 Task: Set Duration of Sprint called Sprint0000000167 in Scrum Project Project0000000056 to 2 weeks in Jira. Set Duration of Sprint called Sprint0000000168 in Scrum Project Project0000000056 to 3 weeks in Jira. Create ChildIssue0000000541 as Child Issue of Issue Issue0000000271 in Backlog  in Scrum Project Project0000000055 in Jira. Create ChildIssue0000000542 as Child Issue of Issue Issue0000000271 in Backlog  in Scrum Project Project0000000055 in Jira. Create ChildIssue0000000543 as Child Issue of Issue Issue0000000272 in Backlog  in Scrum Project Project0000000055 in Jira
Action: Mouse moved to (234, 78)
Screenshot: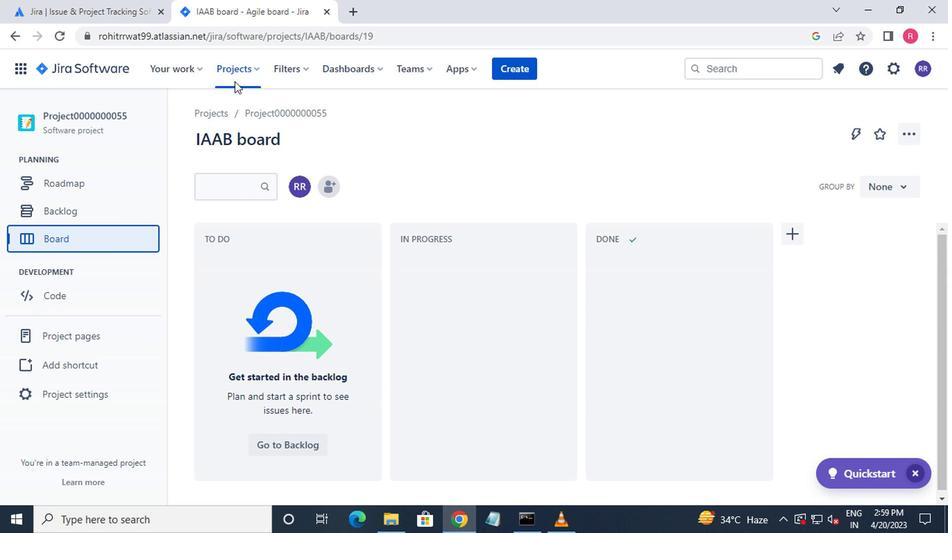 
Action: Mouse pressed left at (234, 78)
Screenshot: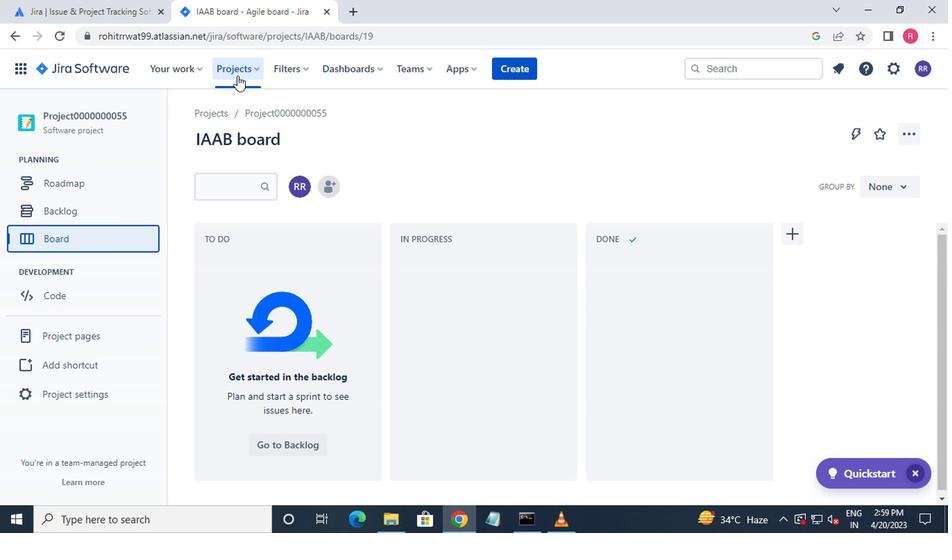 
Action: Mouse moved to (253, 171)
Screenshot: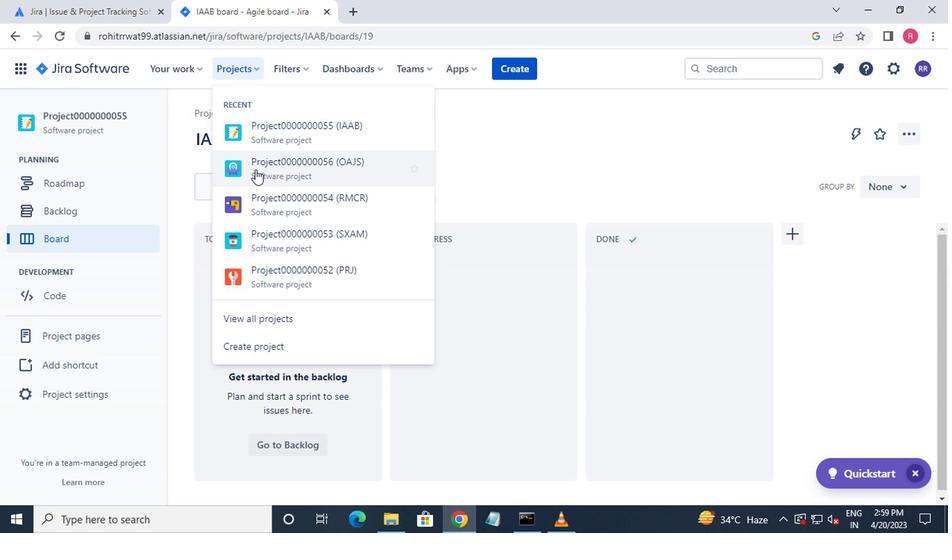 
Action: Mouse pressed left at (253, 171)
Screenshot: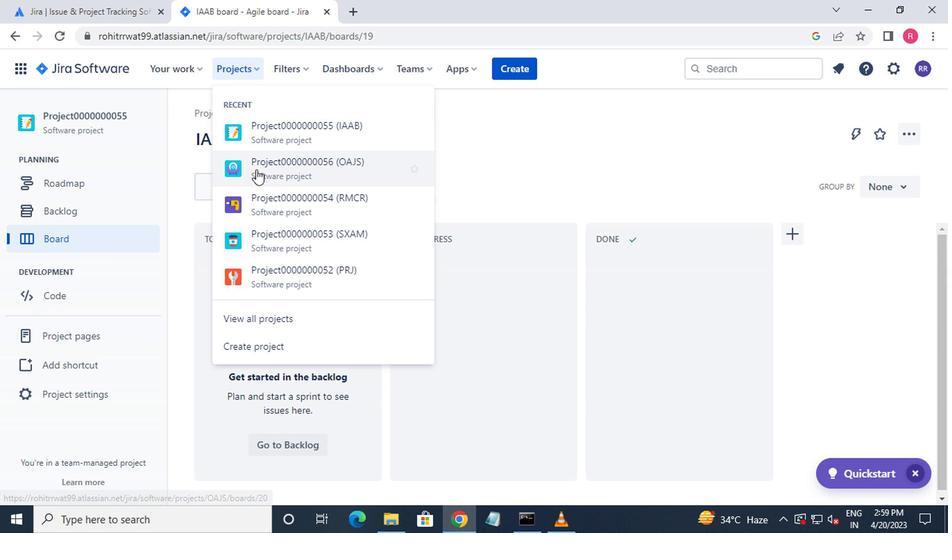 
Action: Mouse moved to (123, 208)
Screenshot: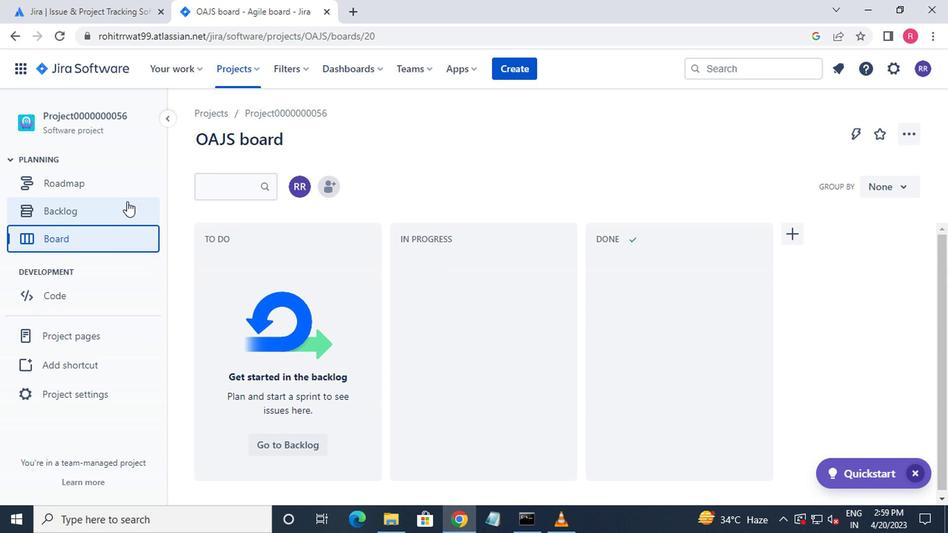 
Action: Mouse pressed left at (123, 208)
Screenshot: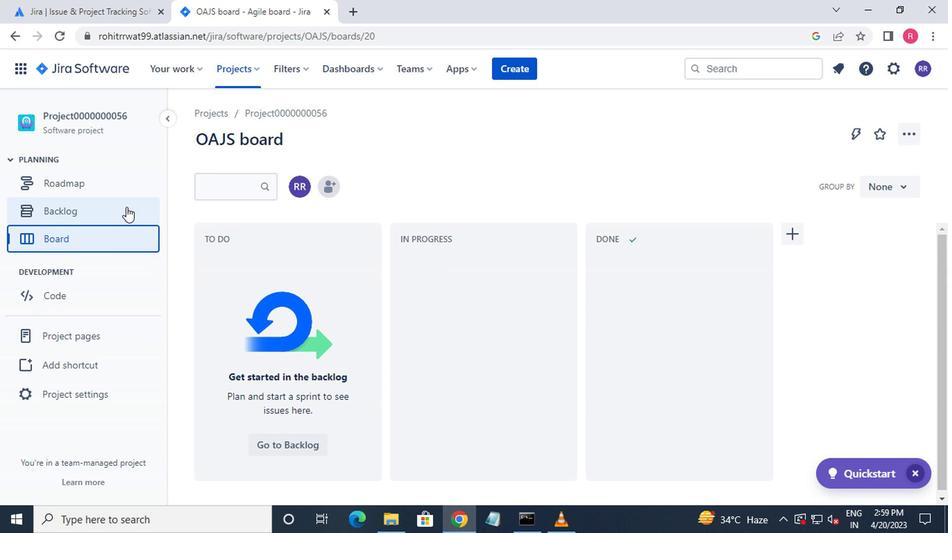 
Action: Mouse moved to (239, 271)
Screenshot: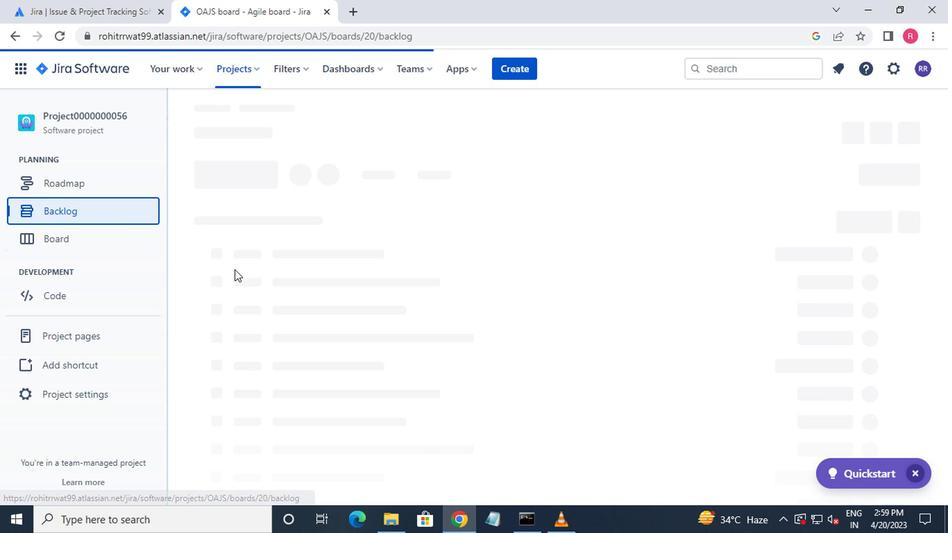 
Action: Mouse scrolled (239, 270) with delta (0, 0)
Screenshot: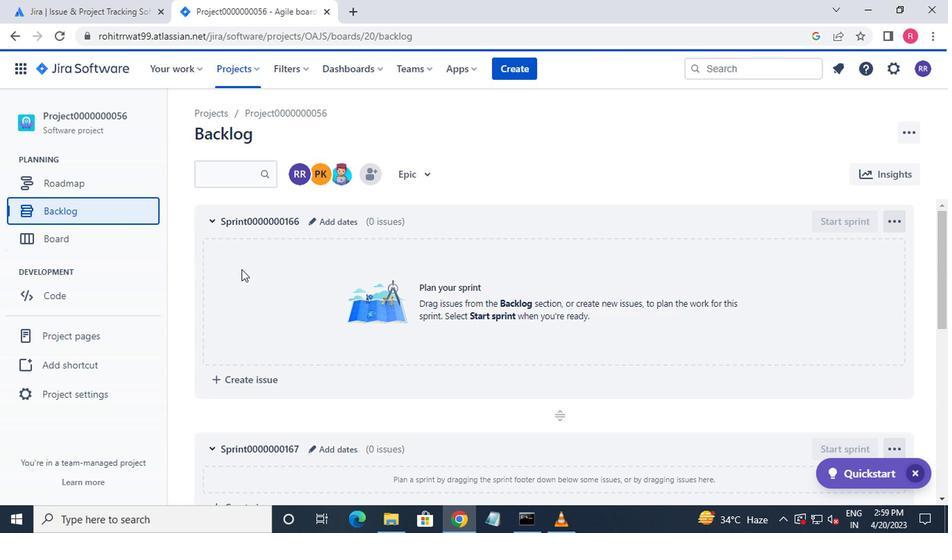 
Action: Mouse moved to (243, 272)
Screenshot: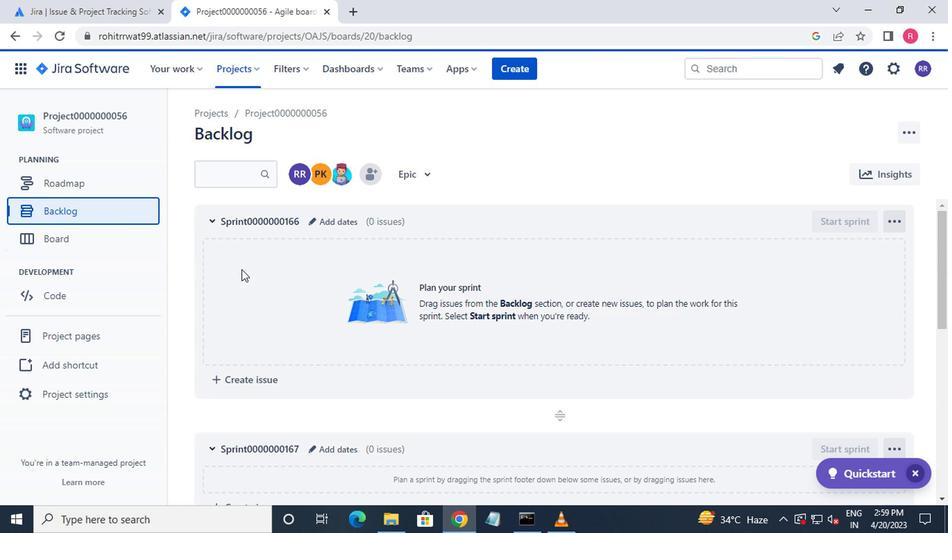 
Action: Mouse scrolled (243, 271) with delta (0, 0)
Screenshot: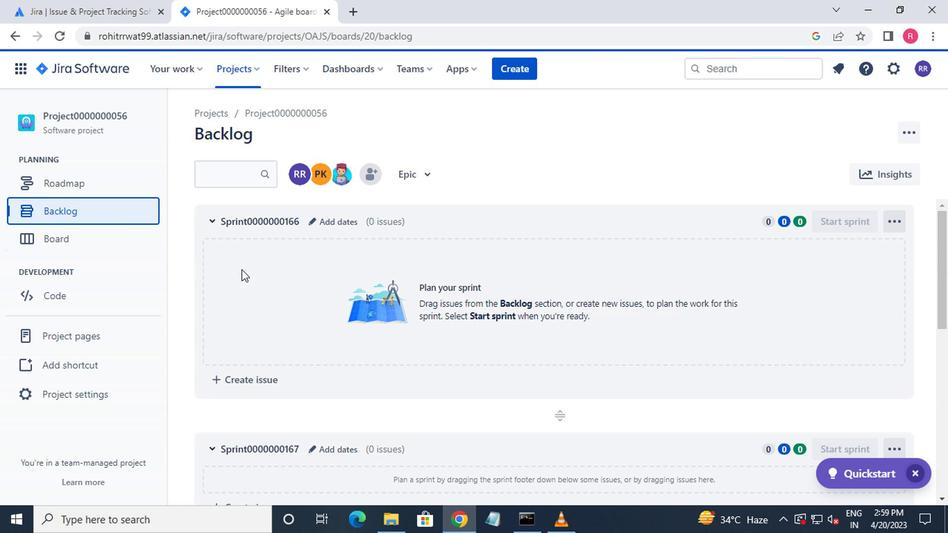 
Action: Mouse moved to (309, 310)
Screenshot: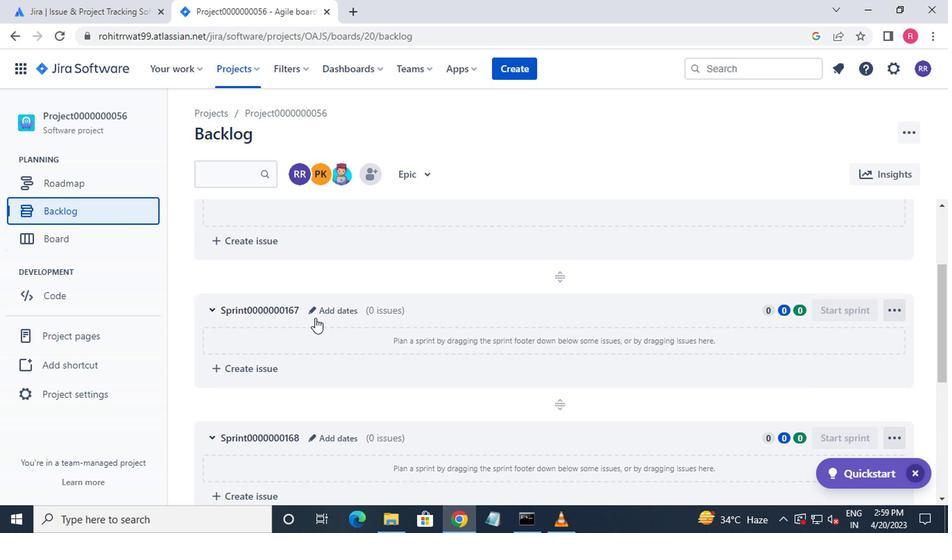 
Action: Mouse pressed left at (309, 310)
Screenshot: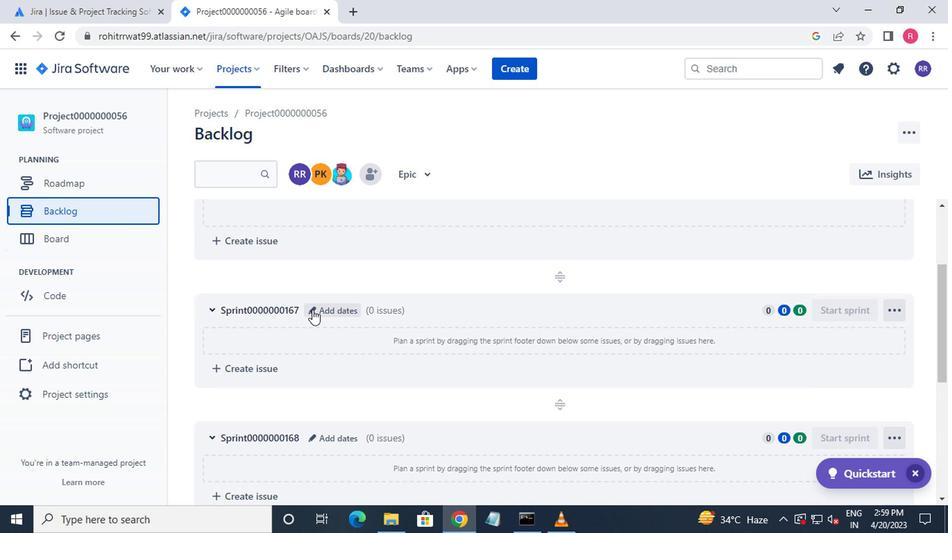 
Action: Mouse moved to (336, 228)
Screenshot: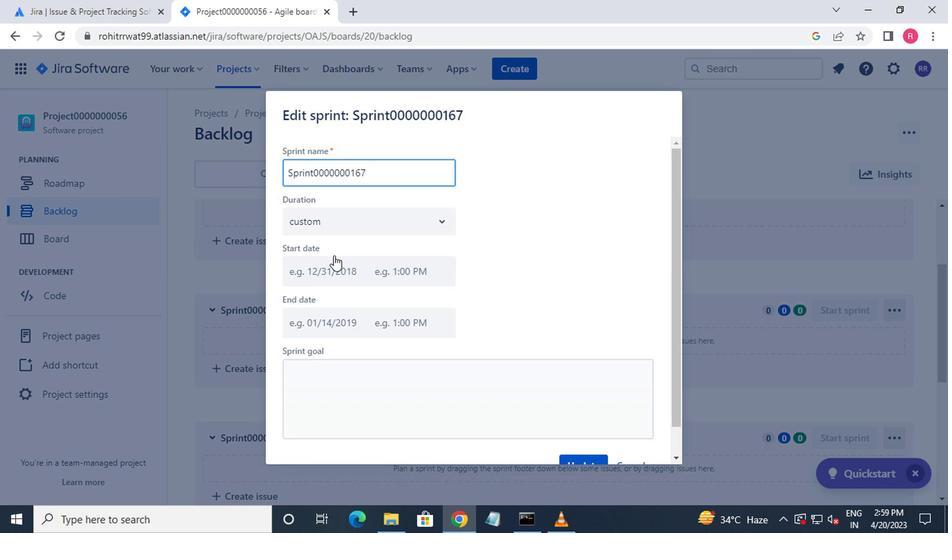 
Action: Mouse pressed left at (336, 228)
Screenshot: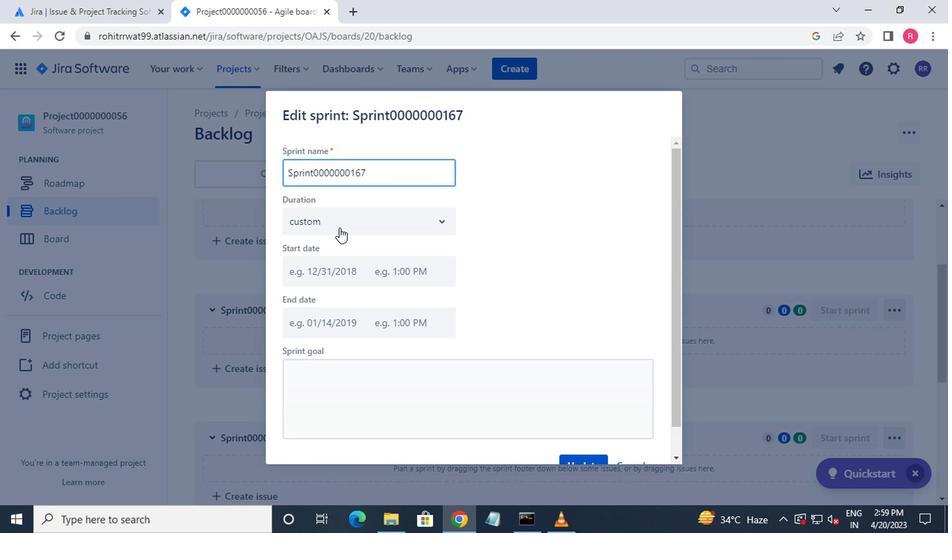 
Action: Mouse moved to (330, 276)
Screenshot: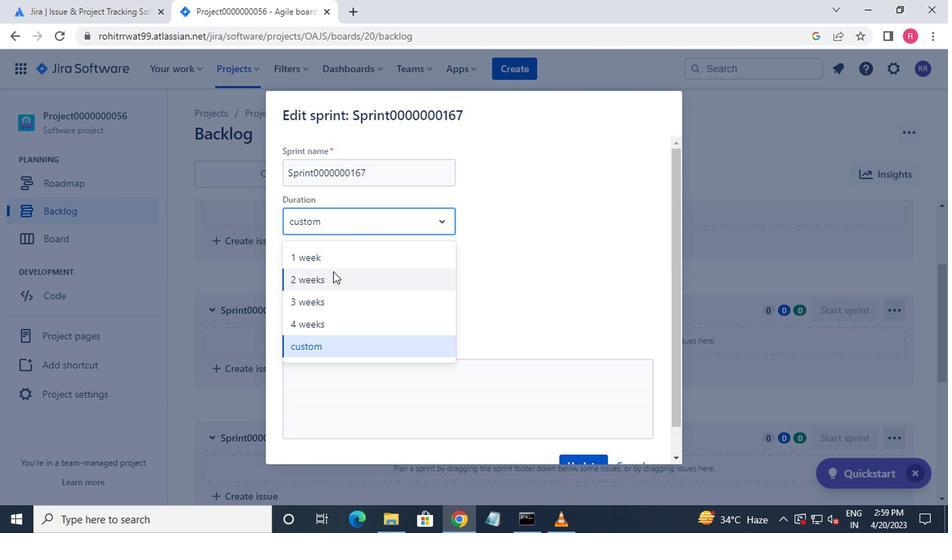 
Action: Mouse pressed left at (330, 276)
Screenshot: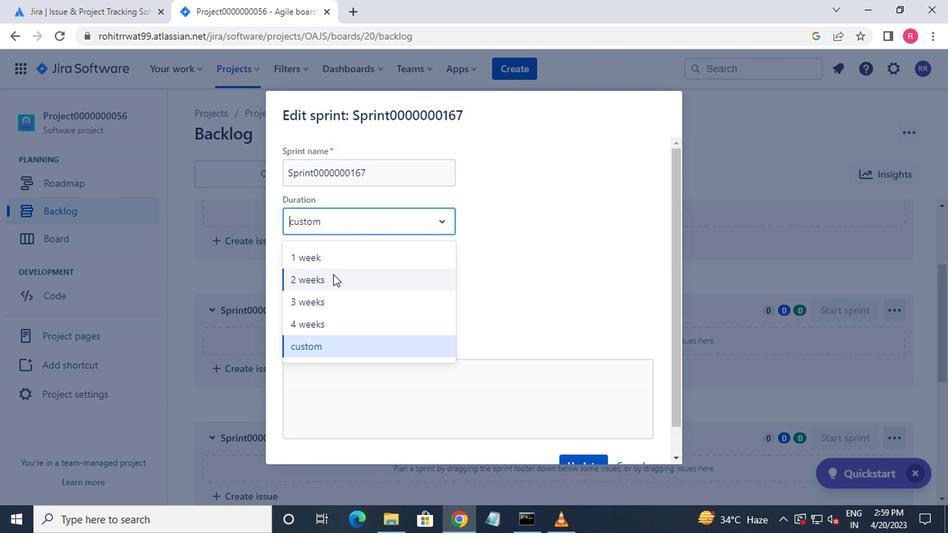 
Action: Mouse moved to (573, 457)
Screenshot: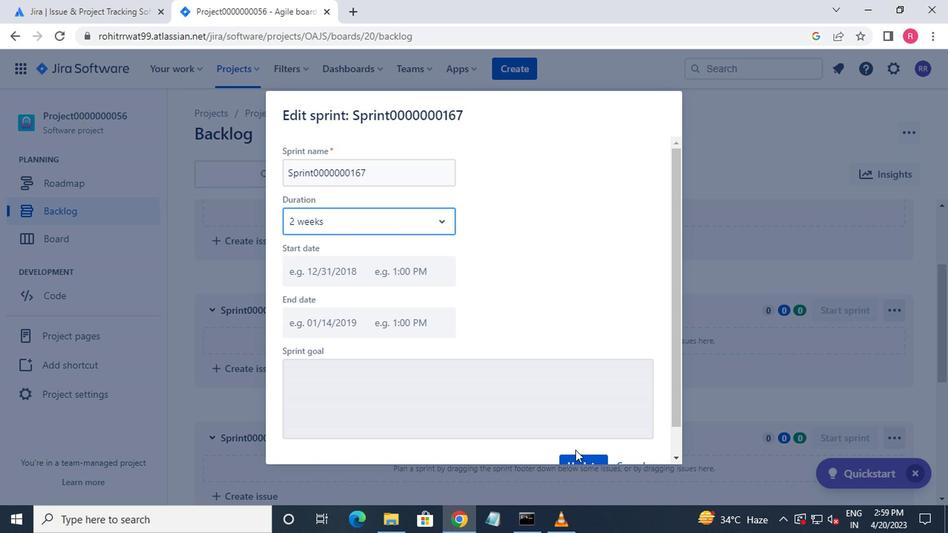 
Action: Mouse pressed left at (573, 457)
Screenshot: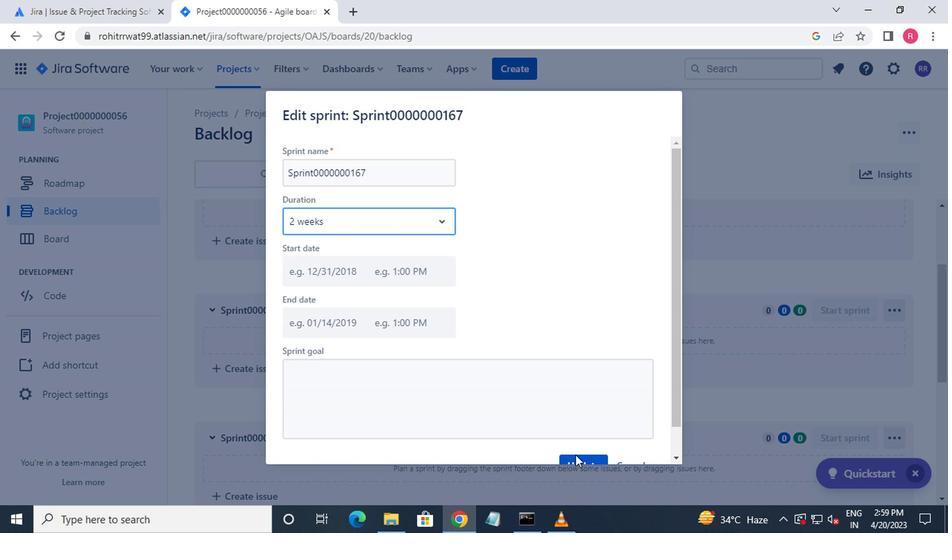 
Action: Mouse moved to (427, 416)
Screenshot: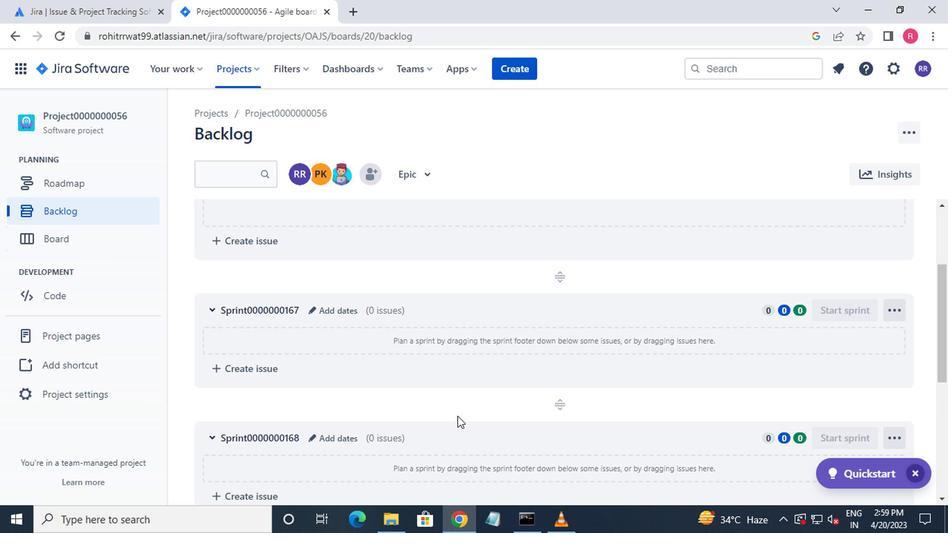 
Action: Mouse scrolled (427, 415) with delta (0, 0)
Screenshot: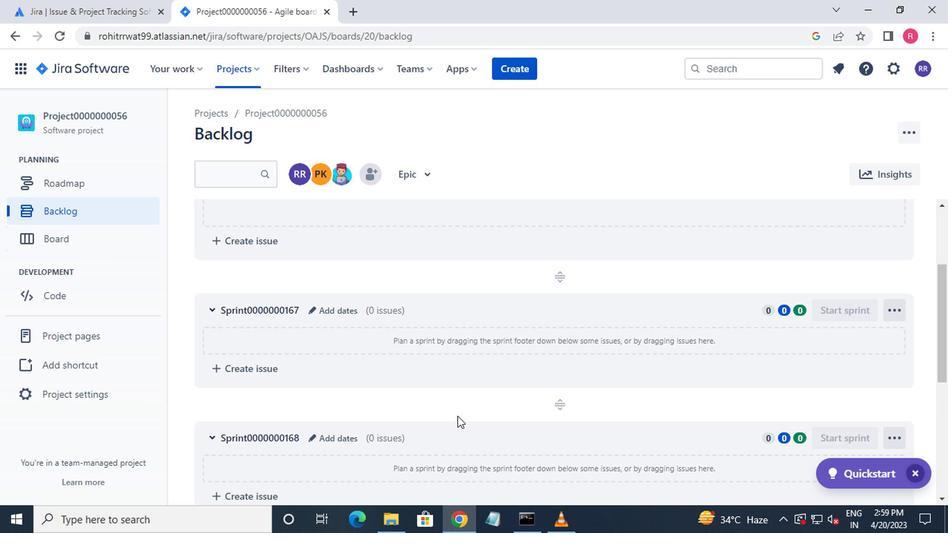 
Action: Mouse moved to (315, 376)
Screenshot: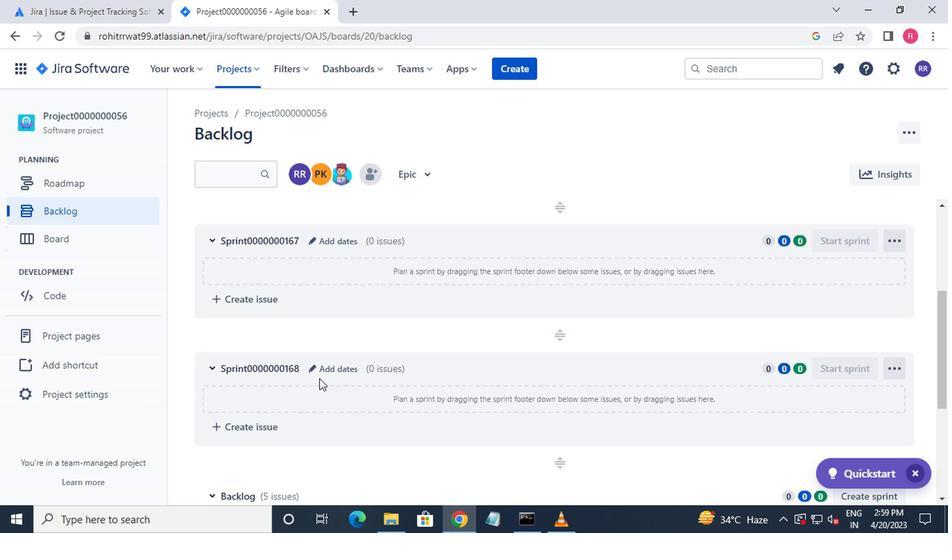 
Action: Mouse pressed left at (315, 376)
Screenshot: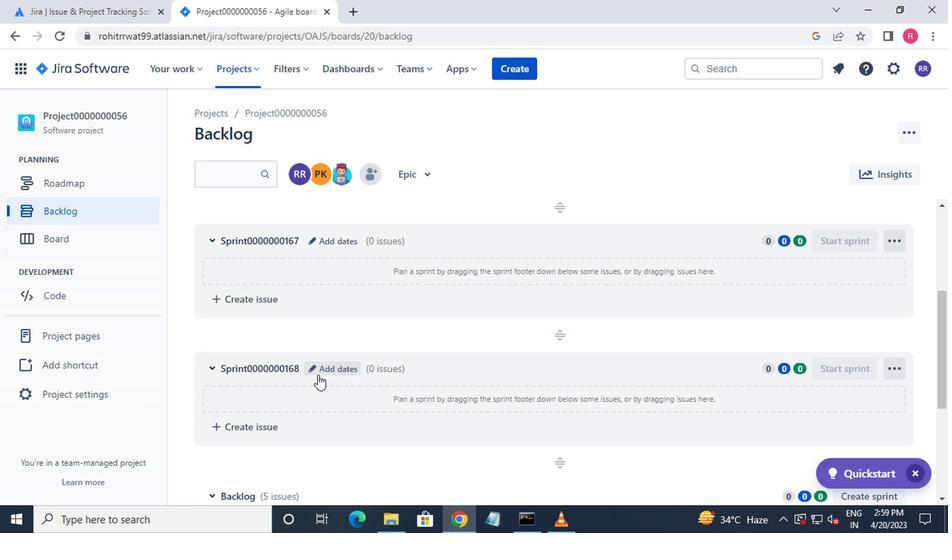 
Action: Mouse moved to (382, 238)
Screenshot: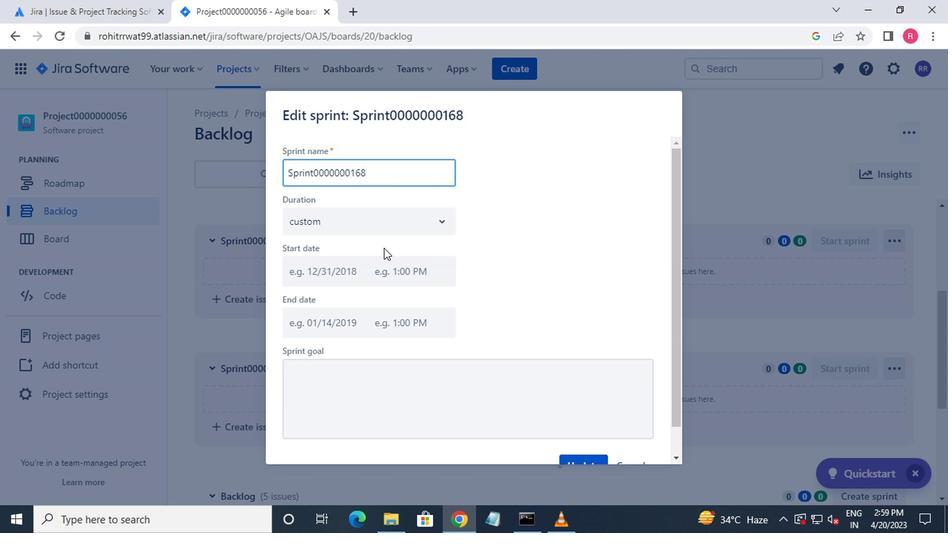 
Action: Mouse pressed left at (382, 238)
Screenshot: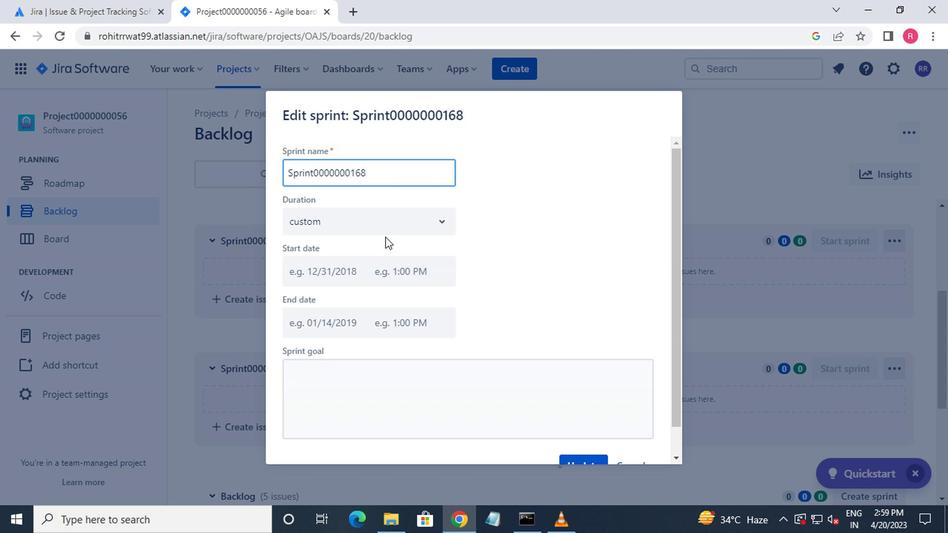 
Action: Mouse moved to (383, 231)
Screenshot: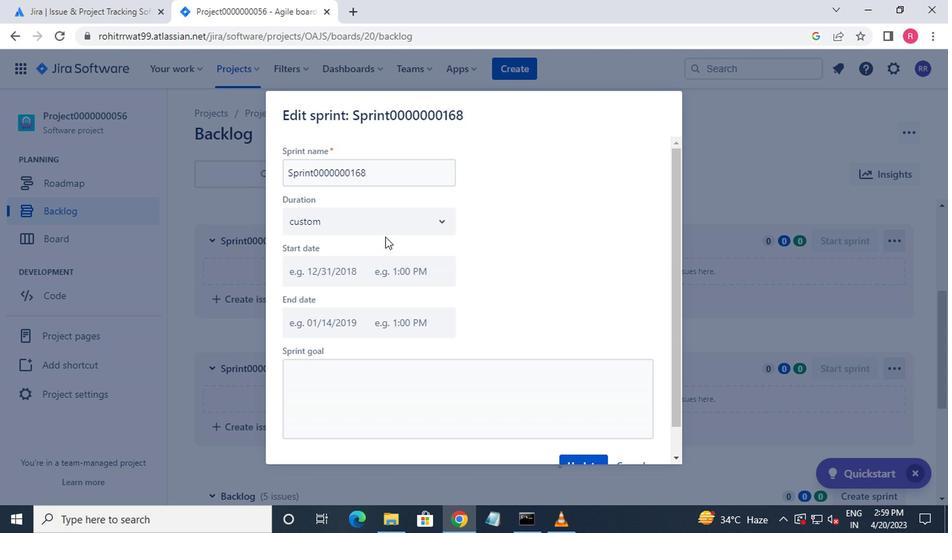 
Action: Mouse pressed left at (383, 231)
Screenshot: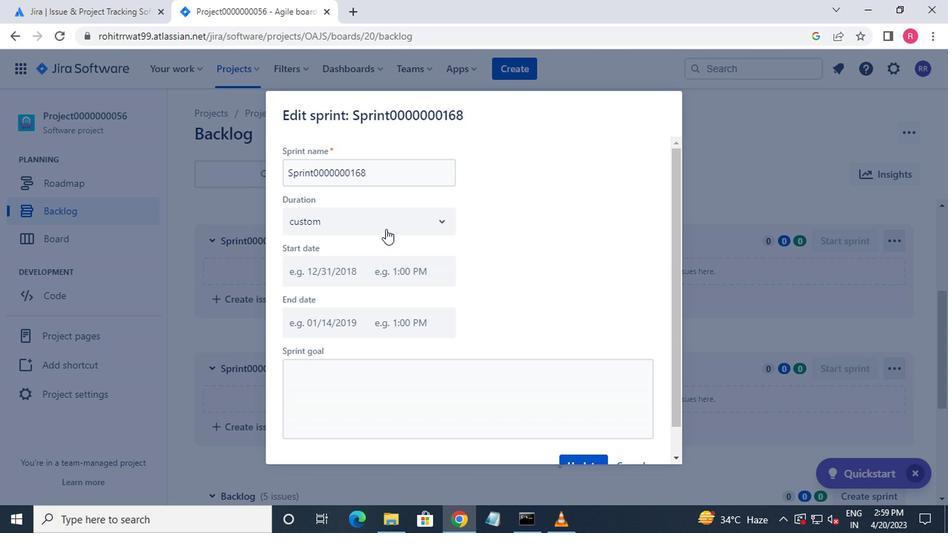 
Action: Mouse moved to (349, 301)
Screenshot: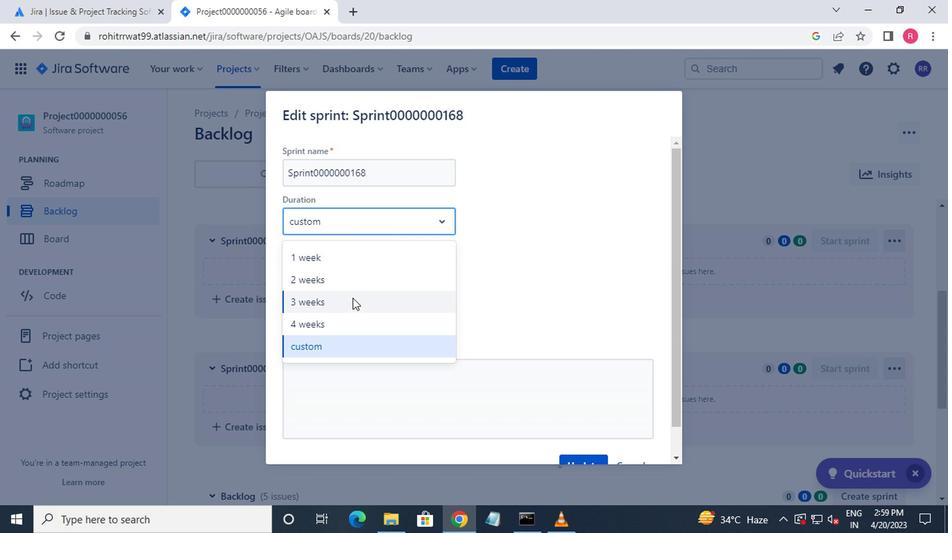 
Action: Mouse pressed left at (349, 301)
Screenshot: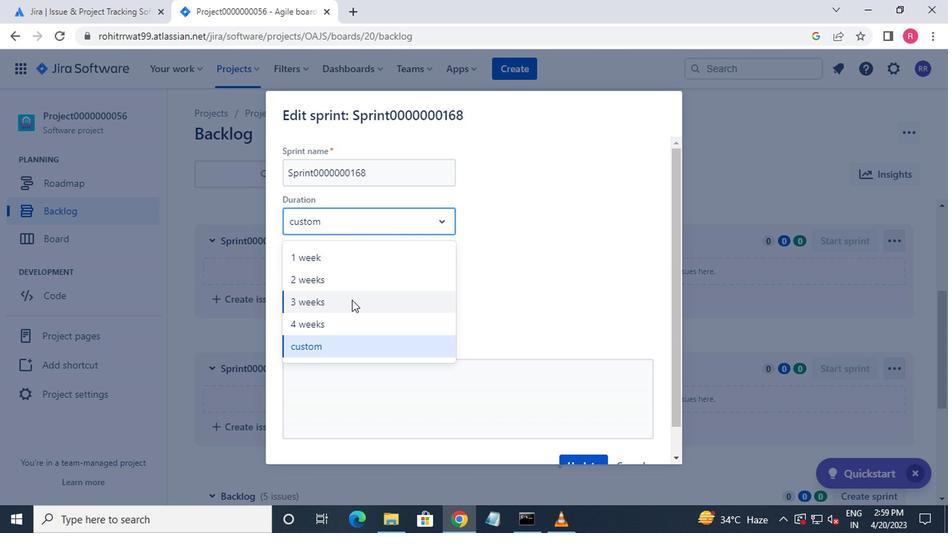 
Action: Mouse moved to (479, 355)
Screenshot: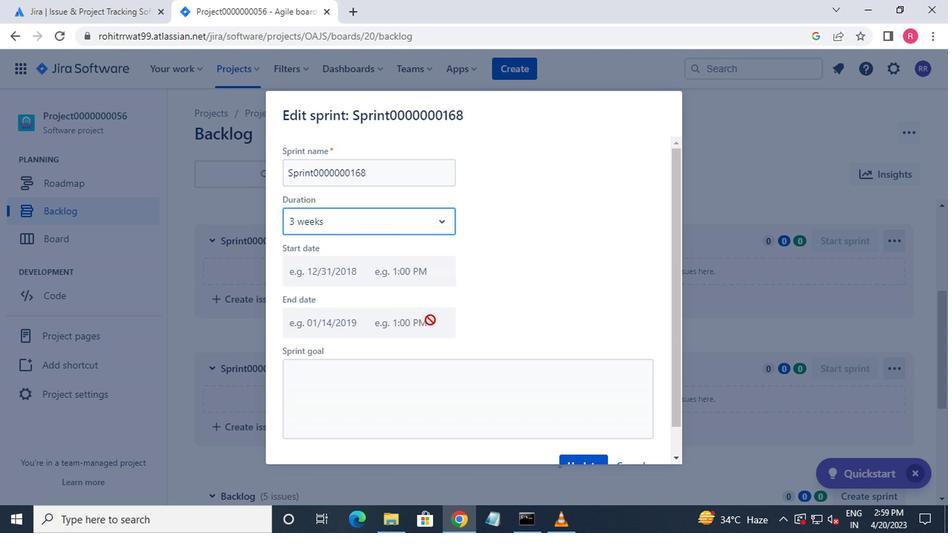 
Action: Mouse scrolled (479, 354) with delta (0, 0)
Screenshot: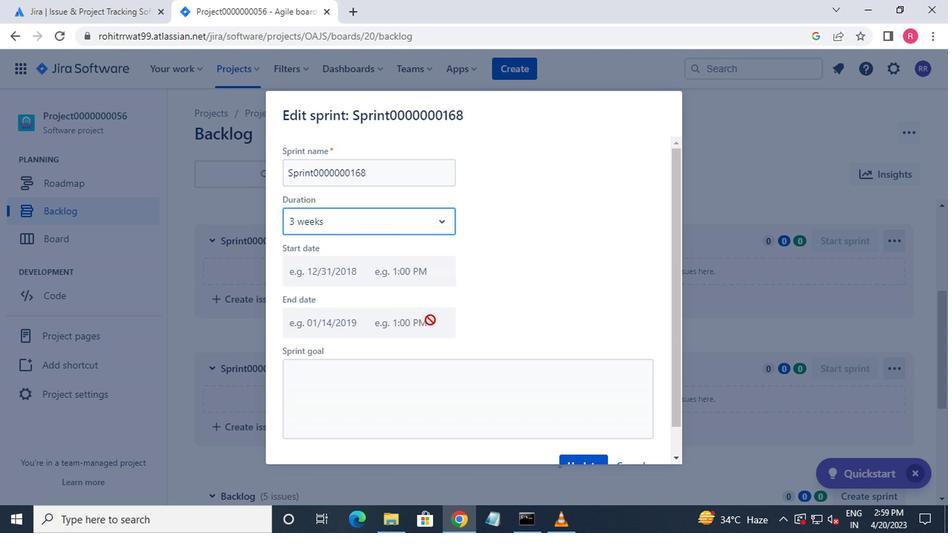 
Action: Mouse moved to (534, 391)
Screenshot: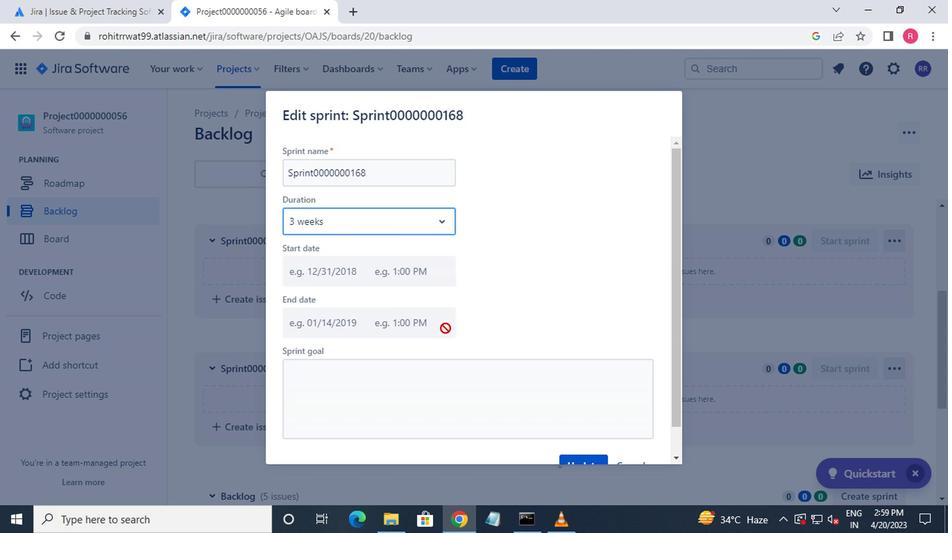 
Action: Mouse scrolled (534, 390) with delta (0, 0)
Screenshot: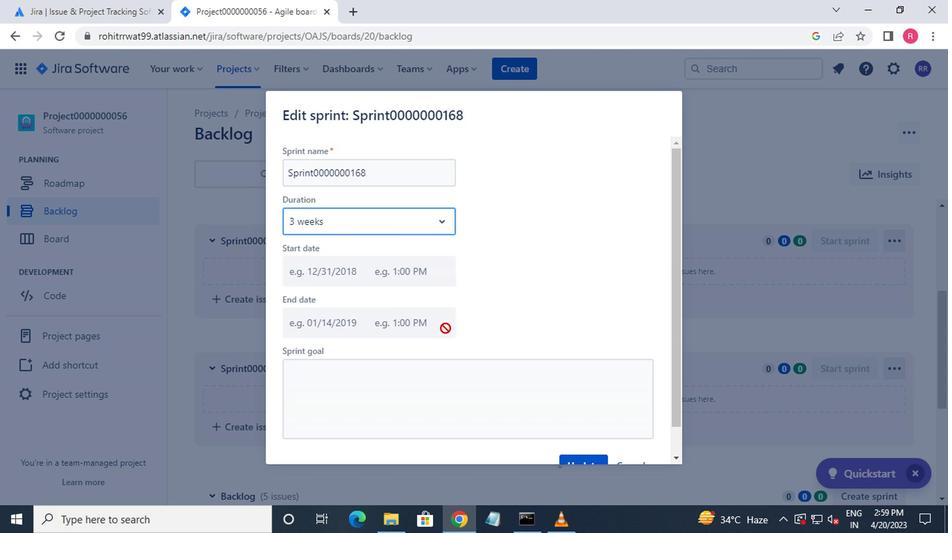 
Action: Mouse moved to (580, 435)
Screenshot: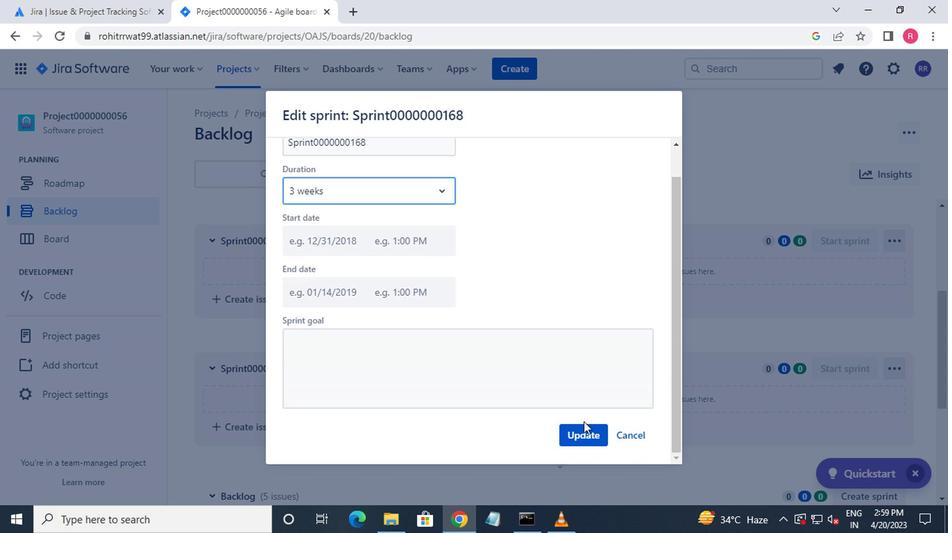 
Action: Mouse pressed left at (580, 435)
Screenshot: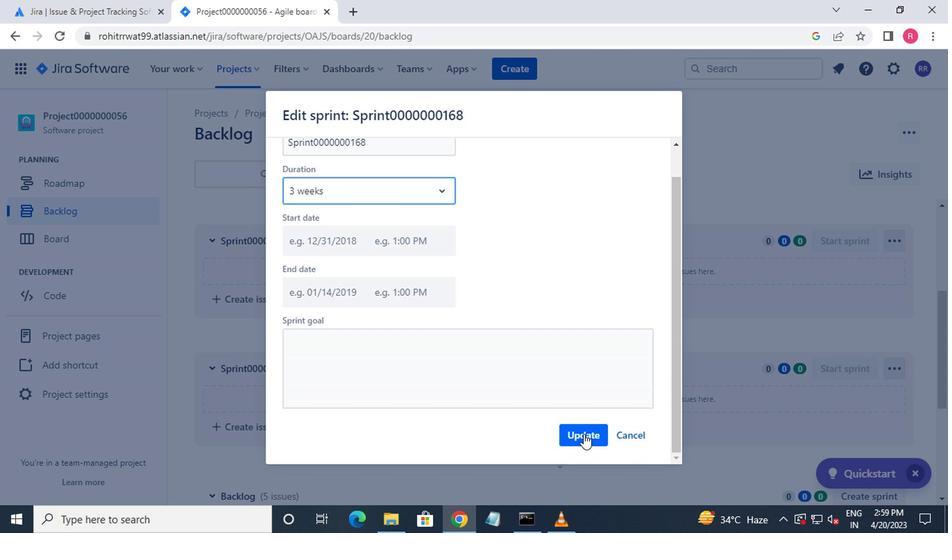 
Action: Mouse moved to (45, 138)
Screenshot: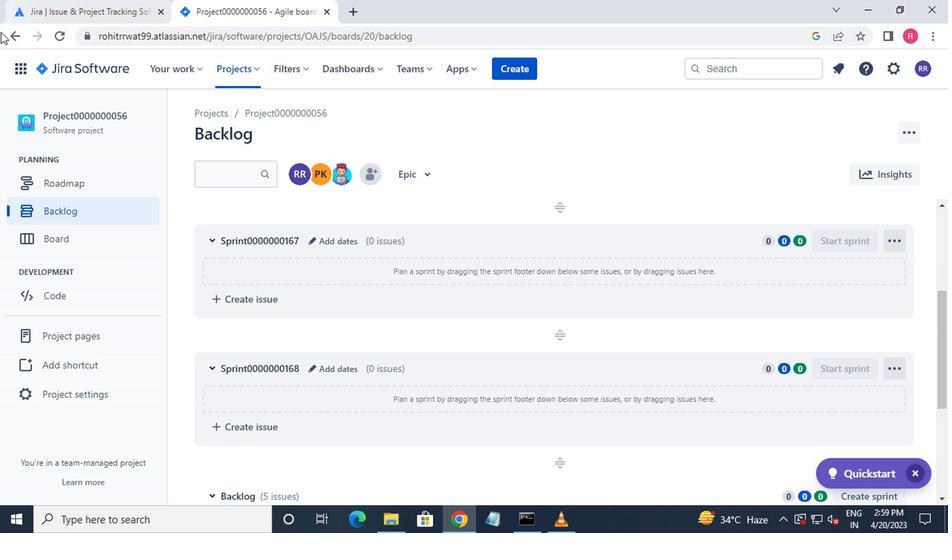 
Action: Mouse scrolled (45, 138) with delta (0, 0)
Screenshot: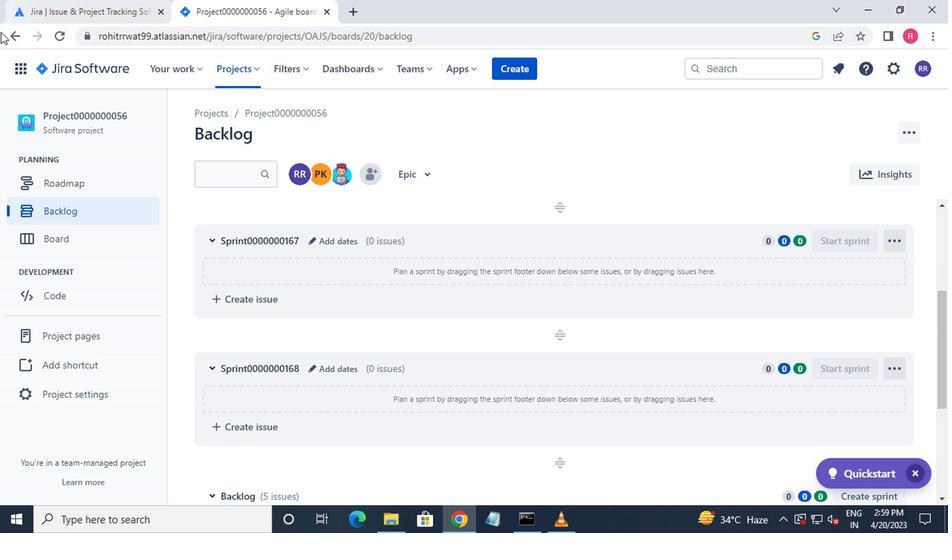 
Action: Mouse moved to (230, 74)
Screenshot: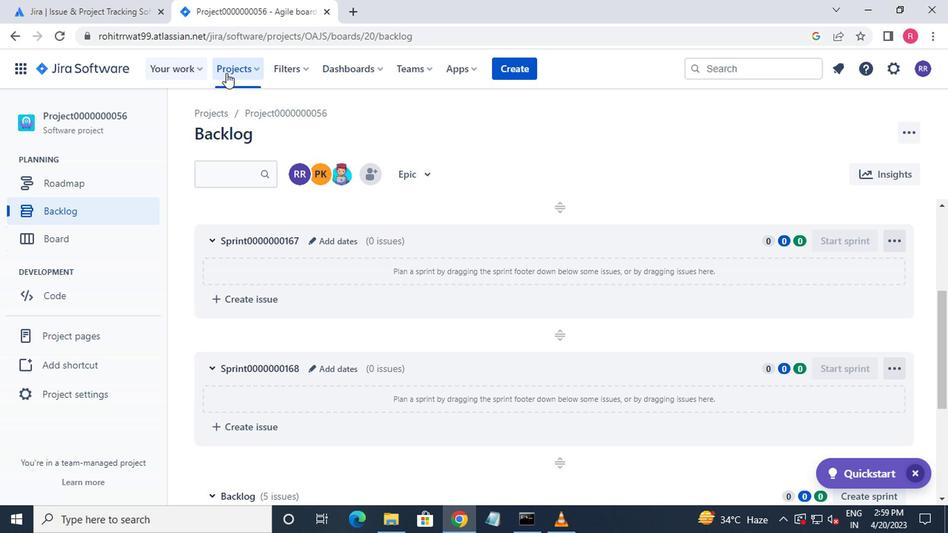 
Action: Mouse pressed left at (230, 74)
Screenshot: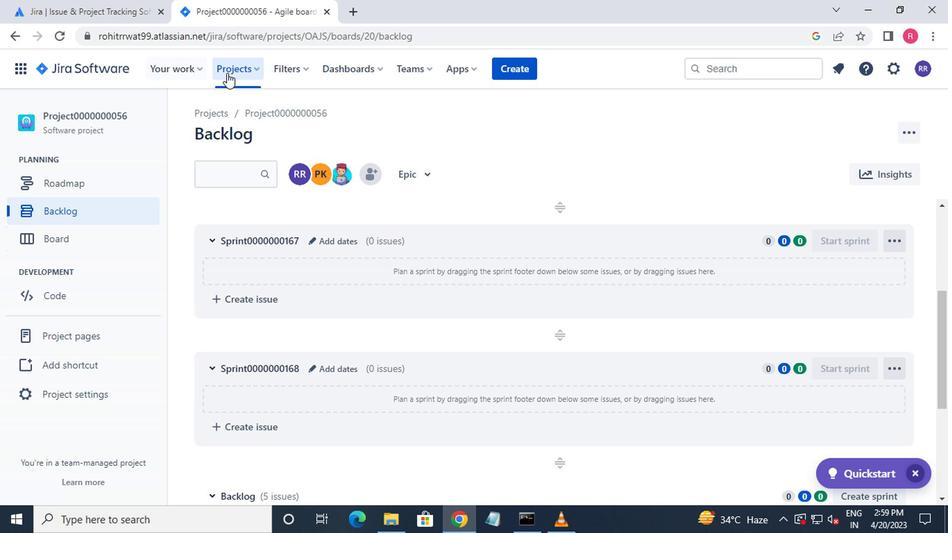 
Action: Mouse moved to (250, 168)
Screenshot: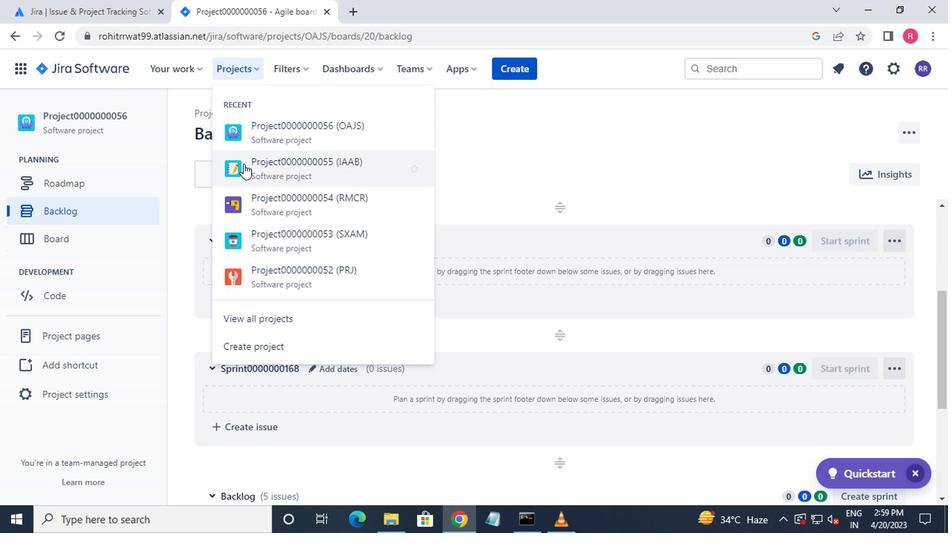 
Action: Mouse pressed left at (250, 168)
Screenshot: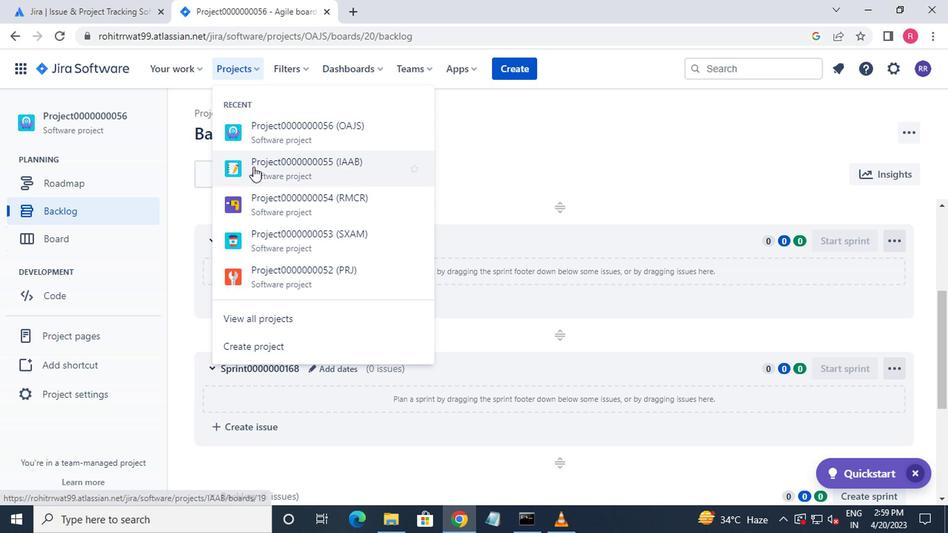 
Action: Mouse moved to (64, 209)
Screenshot: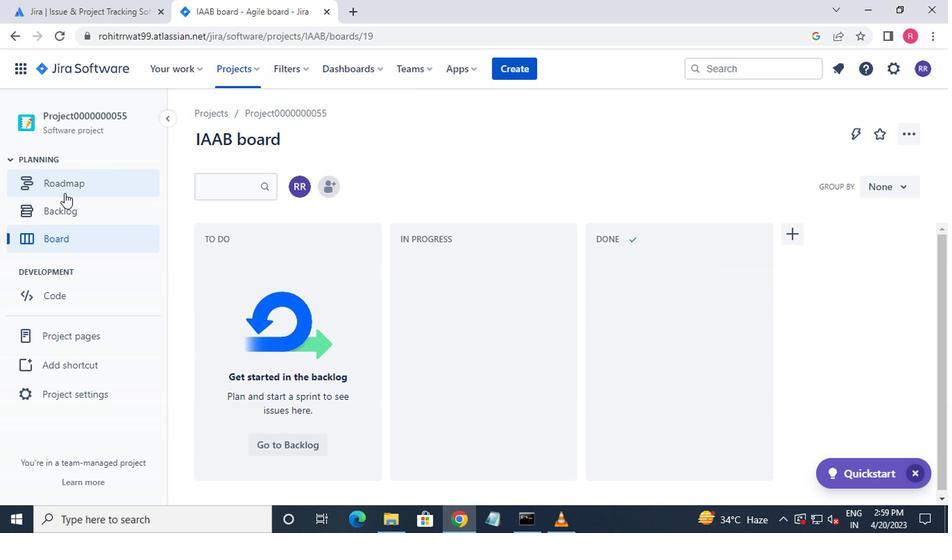 
Action: Mouse pressed left at (64, 209)
Screenshot: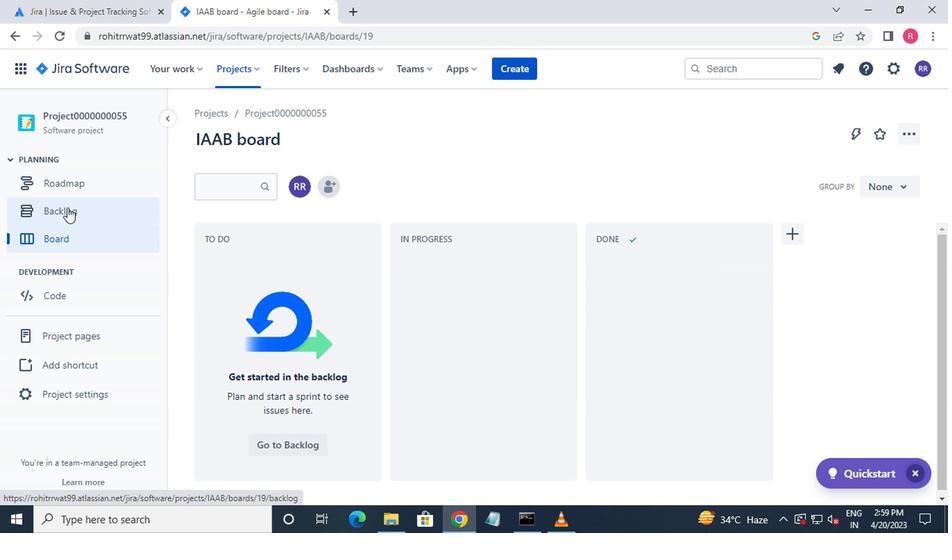 
Action: Mouse moved to (160, 263)
Screenshot: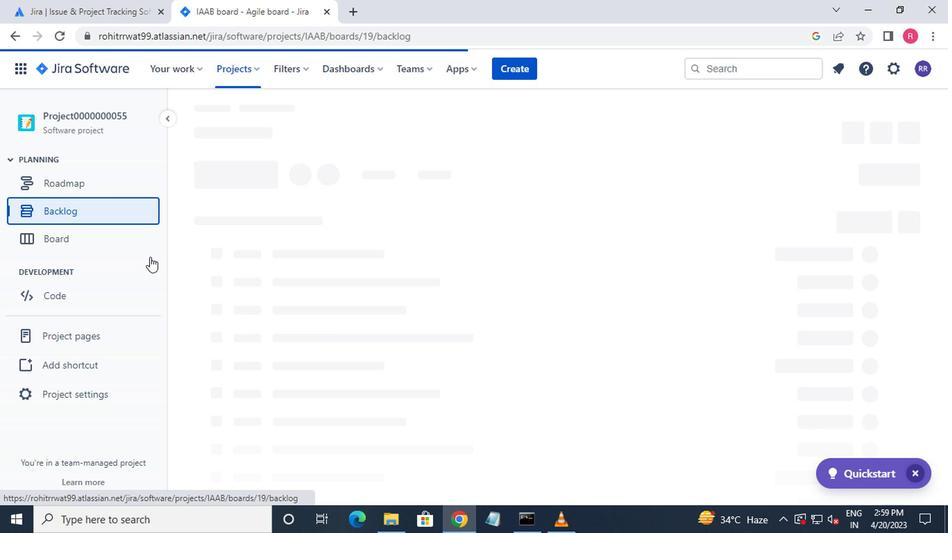 
Action: Mouse scrolled (160, 262) with delta (0, 0)
Screenshot: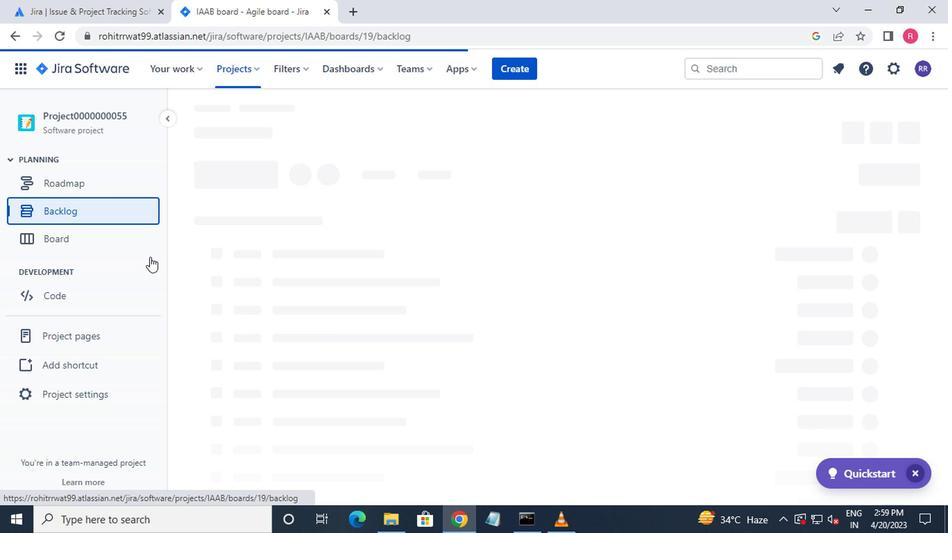 
Action: Mouse moved to (179, 268)
Screenshot: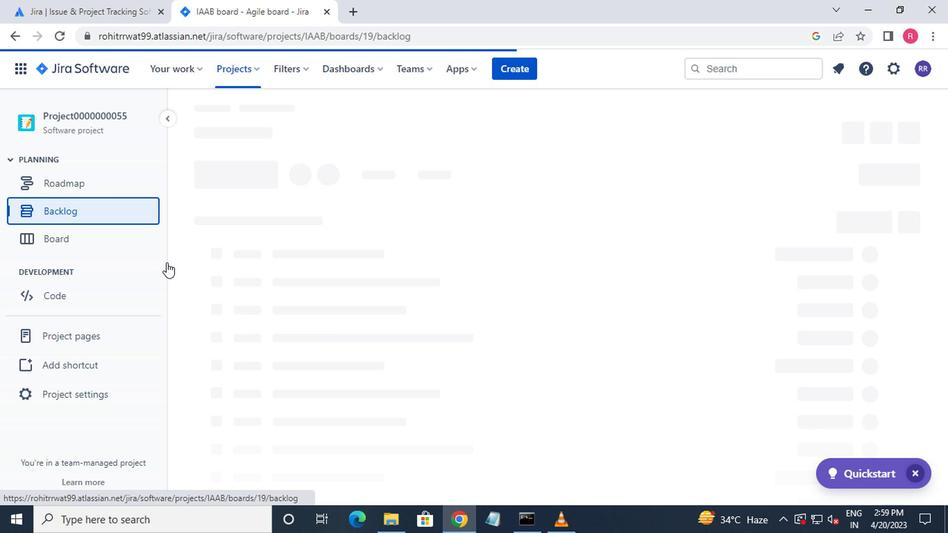 
Action: Mouse scrolled (179, 267) with delta (0, 0)
Screenshot: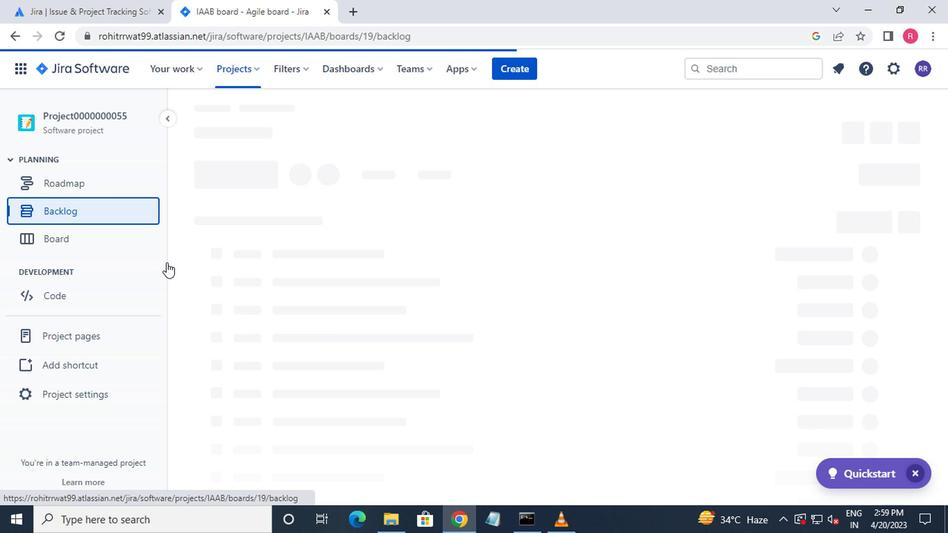 
Action: Mouse moved to (195, 271)
Screenshot: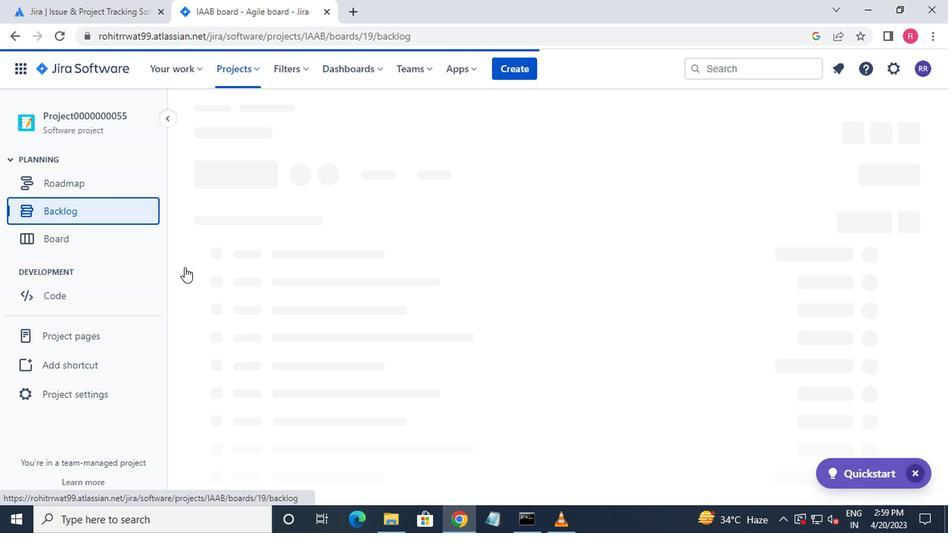 
Action: Mouse scrolled (195, 270) with delta (0, 0)
Screenshot: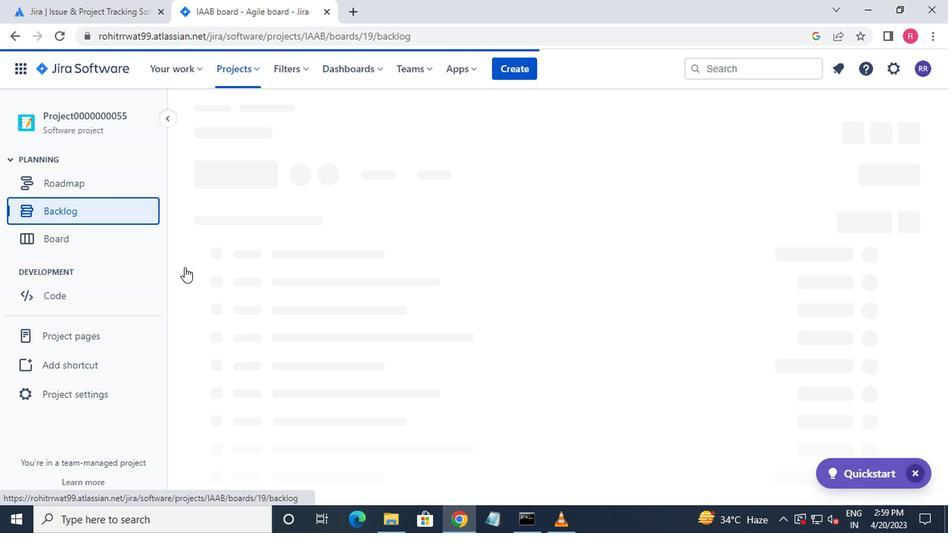 
Action: Mouse moved to (201, 271)
Screenshot: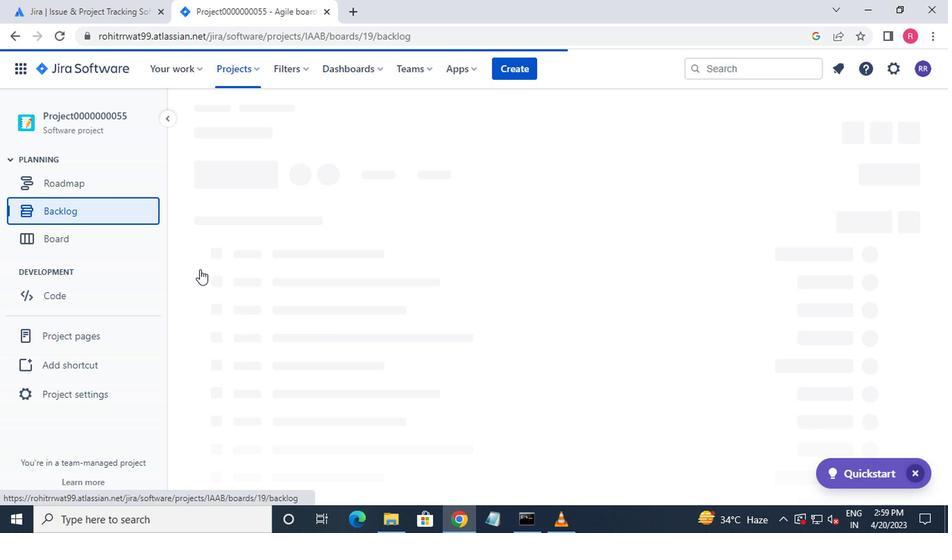 
Action: Mouse scrolled (201, 270) with delta (0, 0)
Screenshot: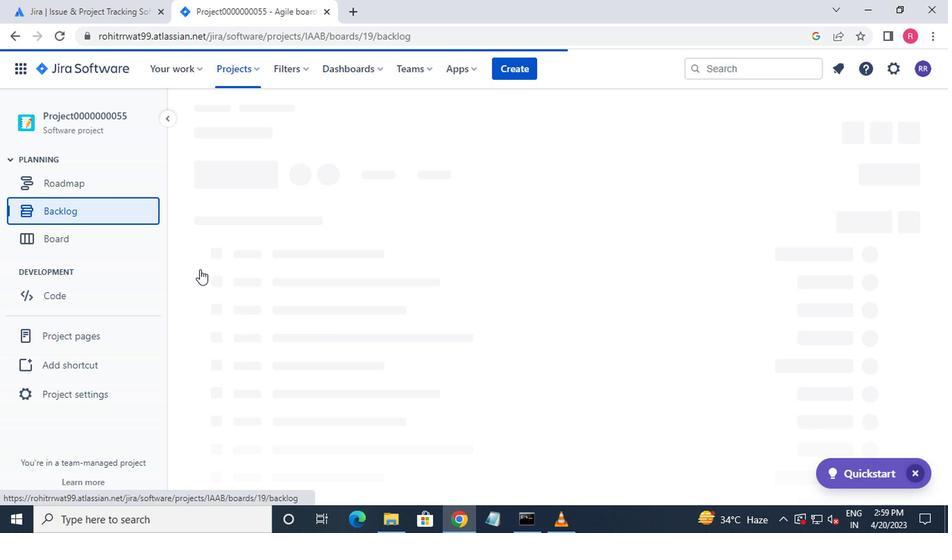 
Action: Mouse moved to (301, 284)
Screenshot: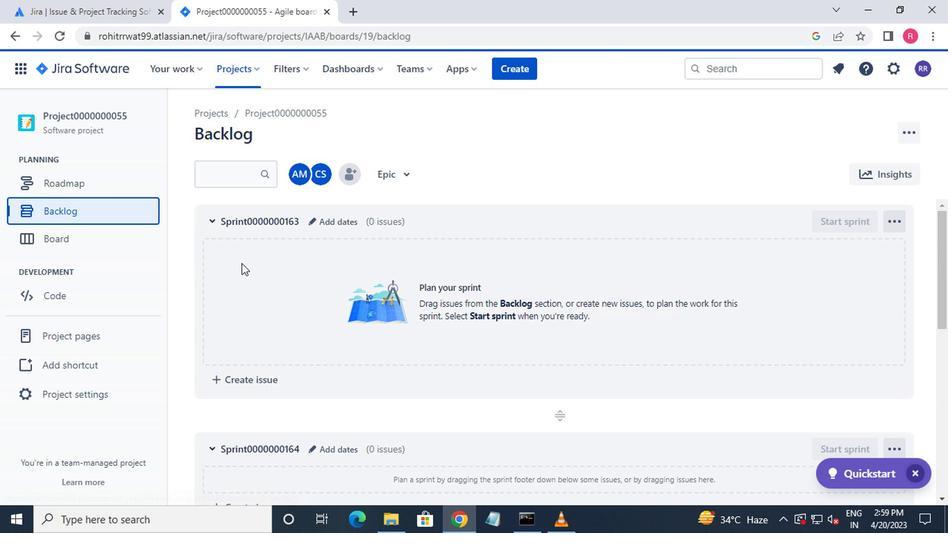 
Action: Mouse scrolled (301, 283) with delta (0, 0)
Screenshot: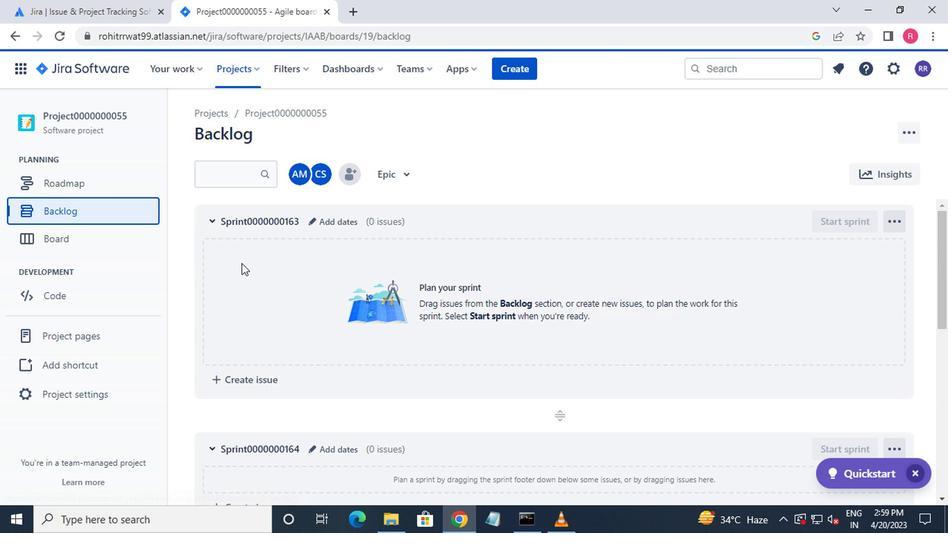 
Action: Mouse moved to (304, 286)
Screenshot: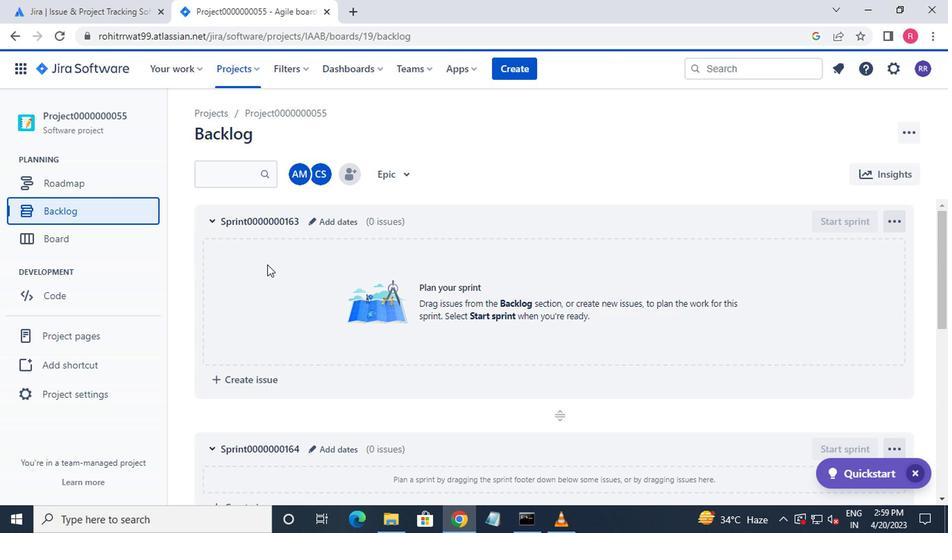 
Action: Mouse scrolled (304, 286) with delta (0, 0)
Screenshot: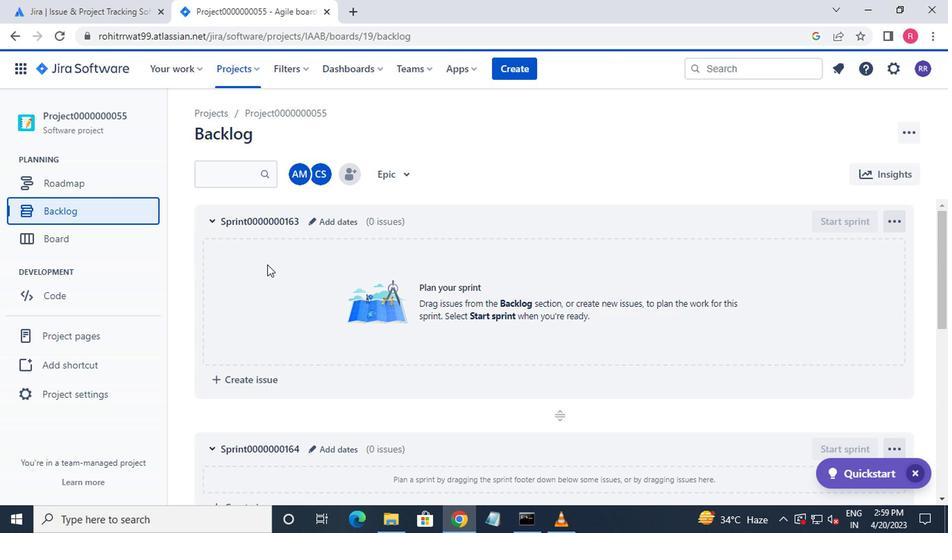 
Action: Mouse moved to (309, 288)
Screenshot: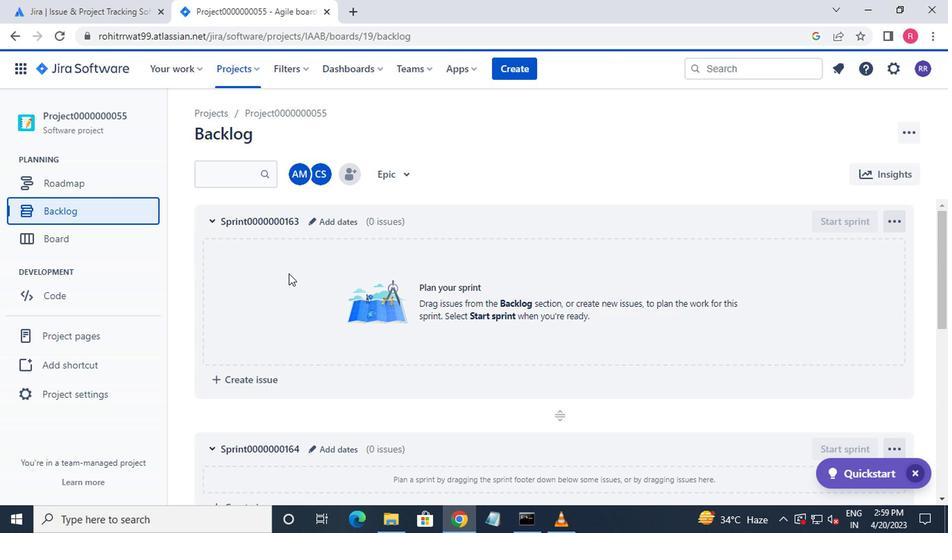 
Action: Mouse scrolled (309, 287) with delta (0, 0)
Screenshot: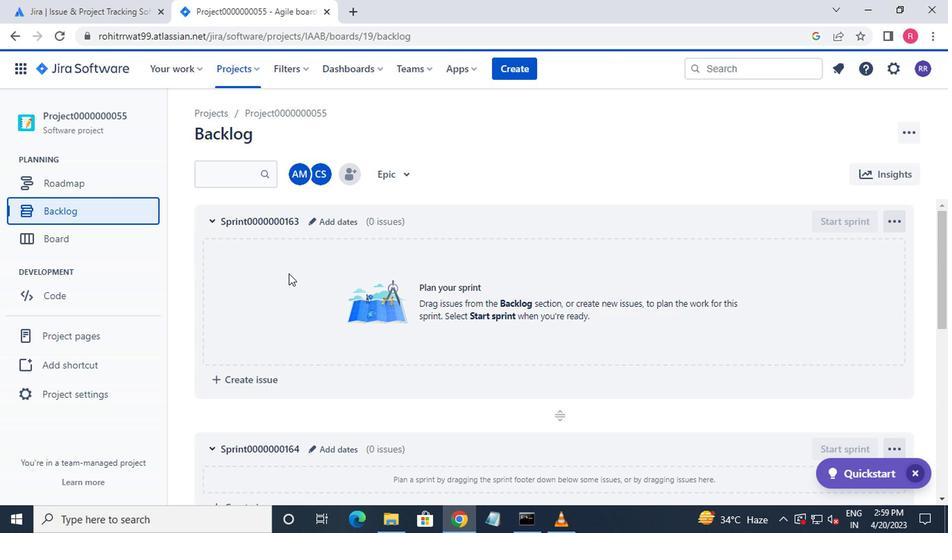 
Action: Mouse moved to (319, 294)
Screenshot: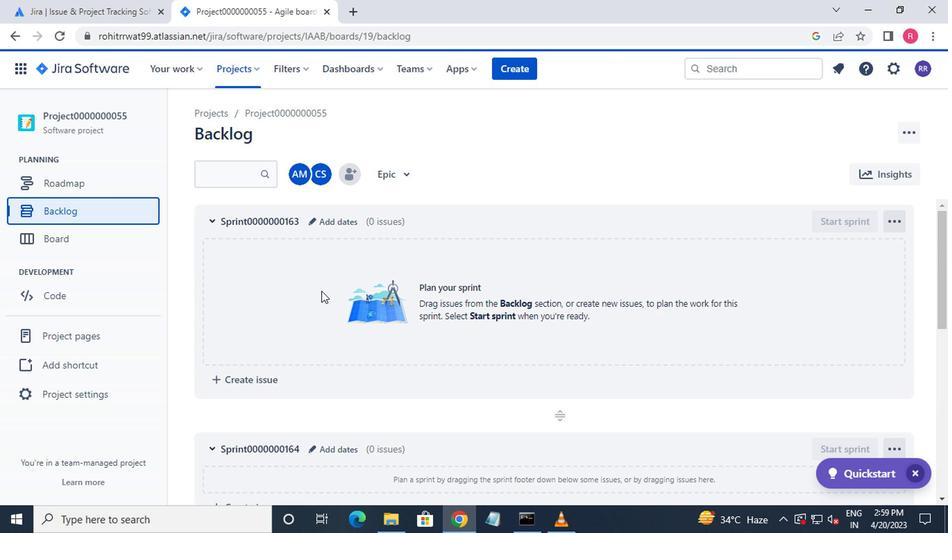 
Action: Mouse scrolled (319, 293) with delta (0, 0)
Screenshot: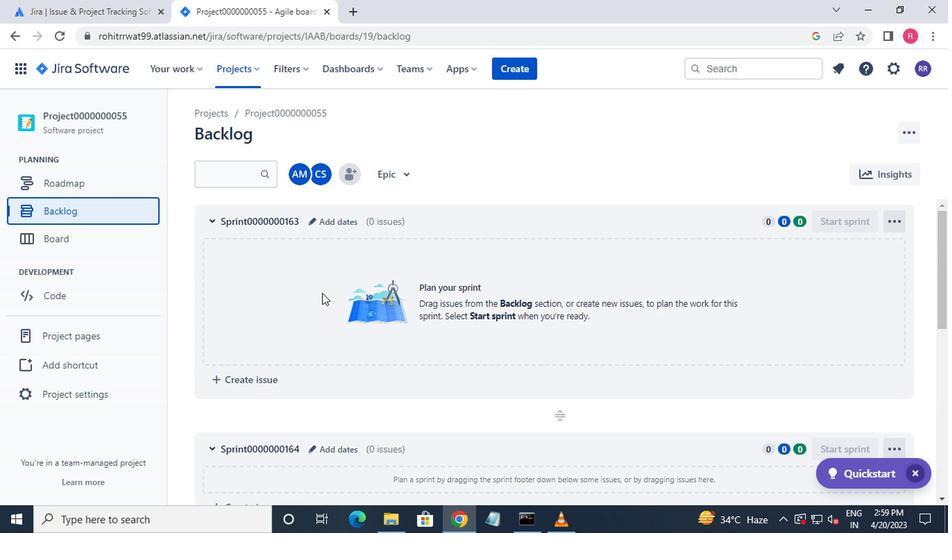 
Action: Mouse scrolled (319, 293) with delta (0, 0)
Screenshot: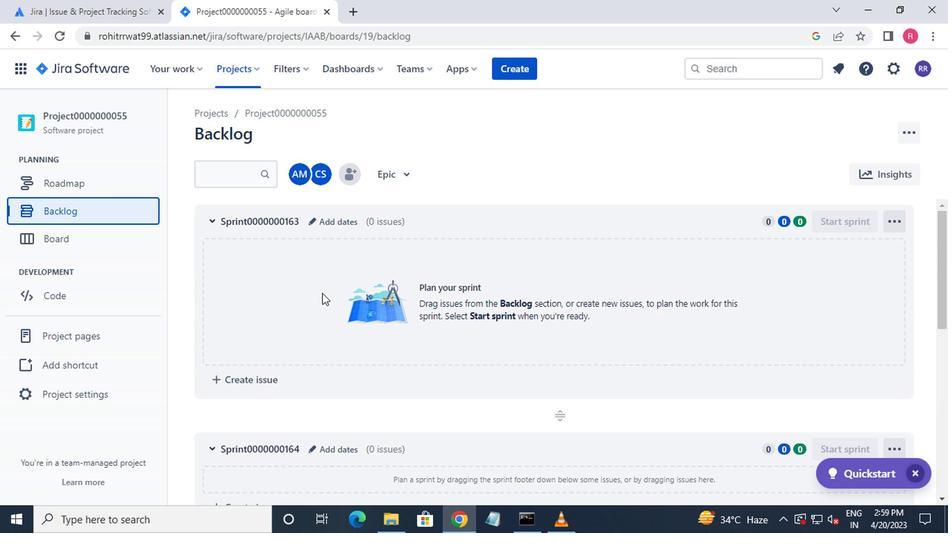 
Action: Mouse moved to (320, 296)
Screenshot: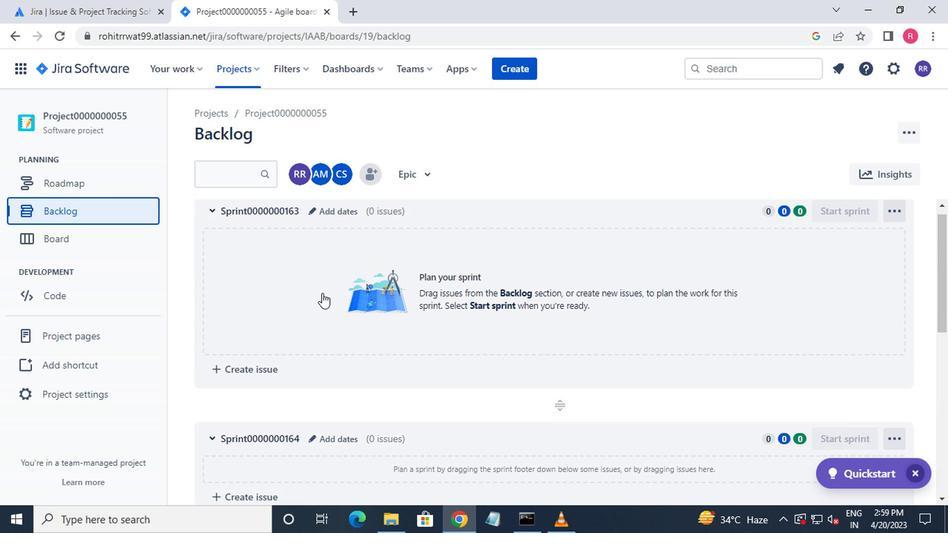 
Action: Mouse scrolled (320, 295) with delta (0, 0)
Screenshot: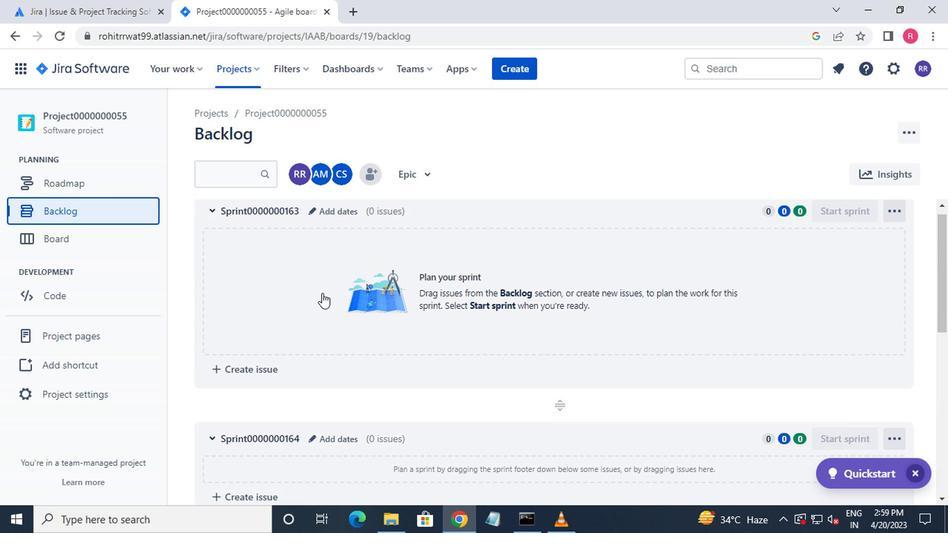 
Action: Mouse moved to (547, 313)
Screenshot: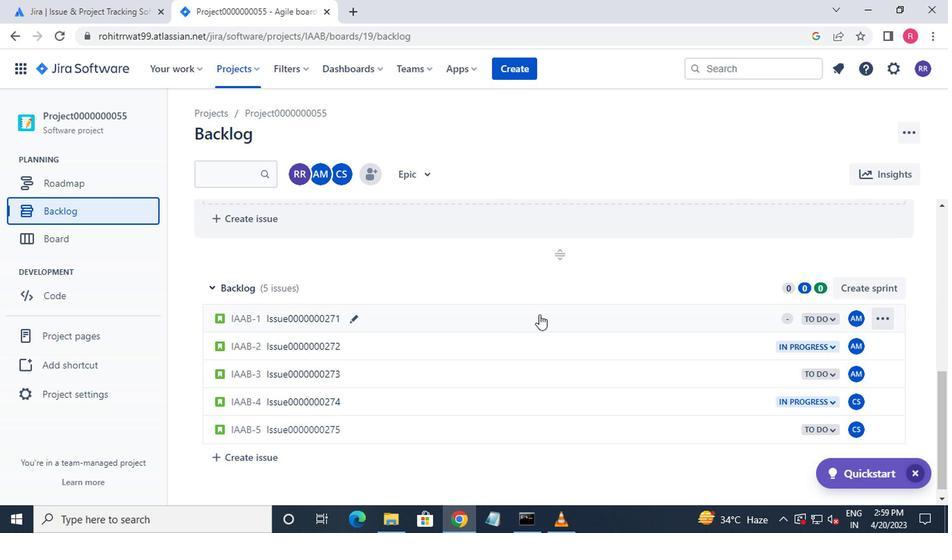 
Action: Mouse pressed left at (547, 313)
Screenshot: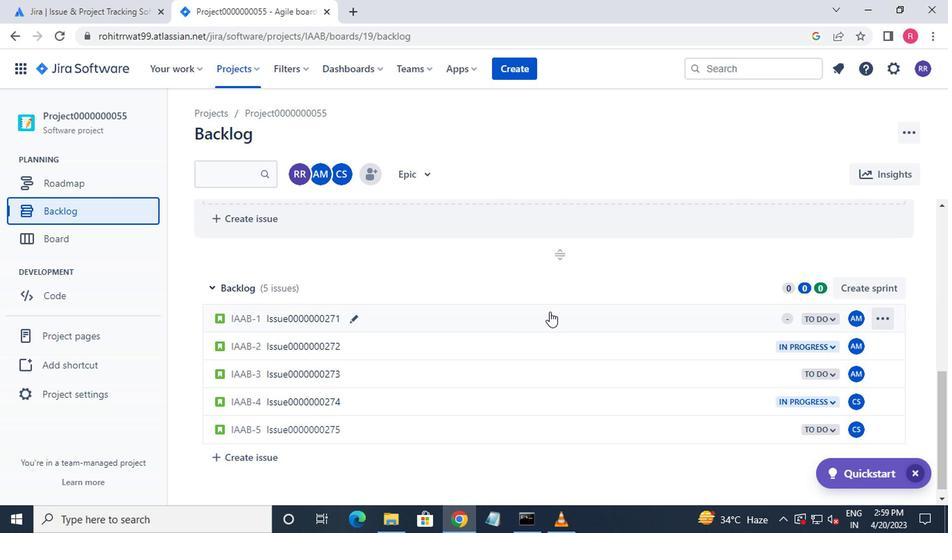 
Action: Mouse moved to (693, 283)
Screenshot: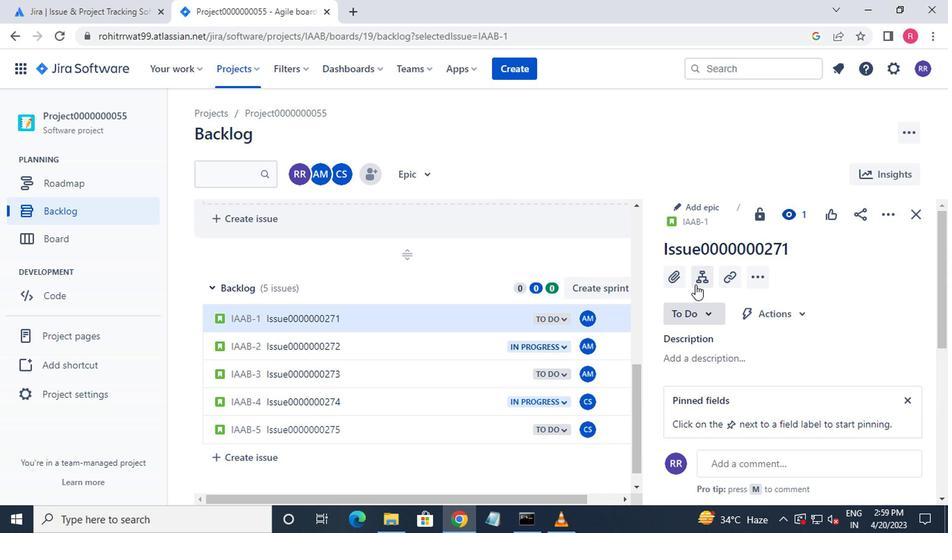 
Action: Mouse pressed left at (693, 283)
Screenshot: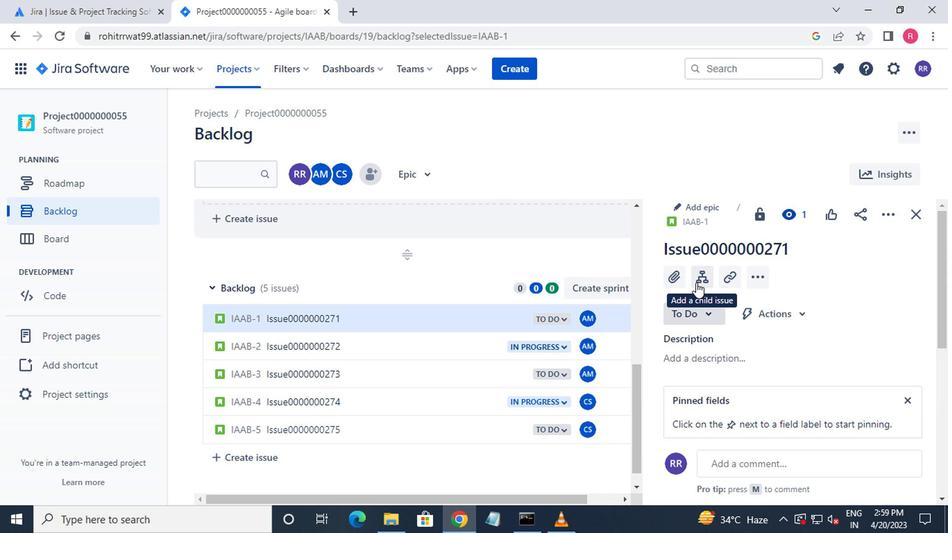 
Action: Mouse moved to (686, 305)
Screenshot: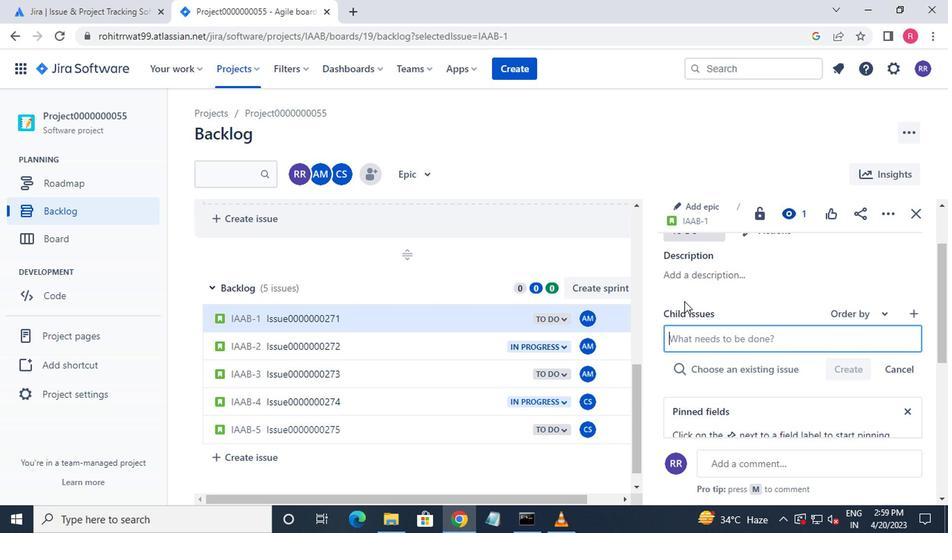 
Action: Key pressed <Key.shift>CHILD<Key.shift_r>ISSUE0000000541<Key.enter><Key.shift>CHILD<Key.shift_r>ISSUE000000042<Key.enter>
Screenshot: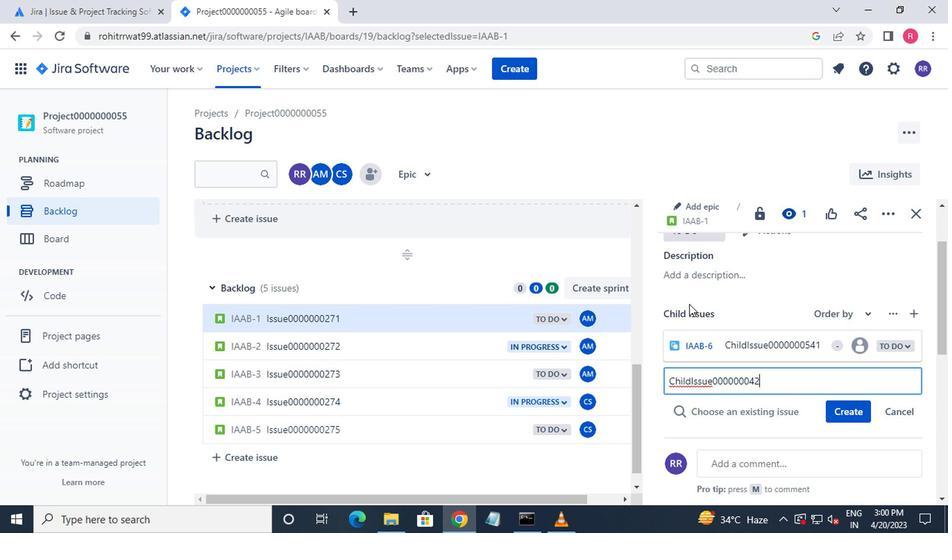 
Action: Mouse moved to (415, 354)
Screenshot: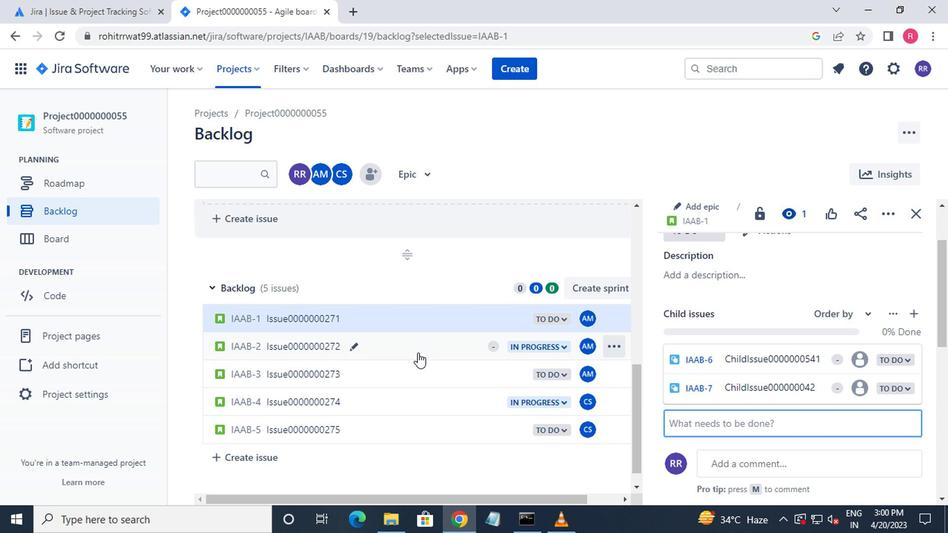 
Action: Mouse pressed left at (415, 354)
Screenshot: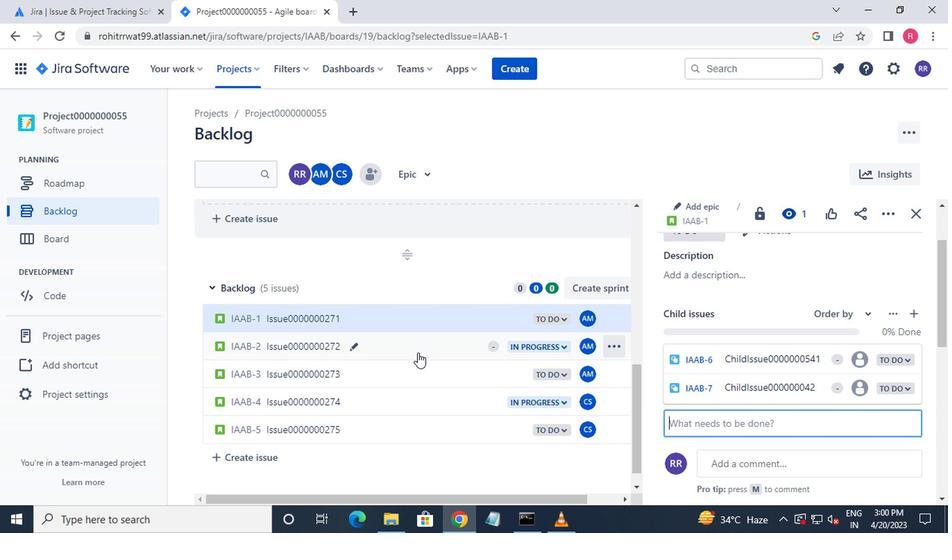 
Action: Mouse moved to (698, 275)
Screenshot: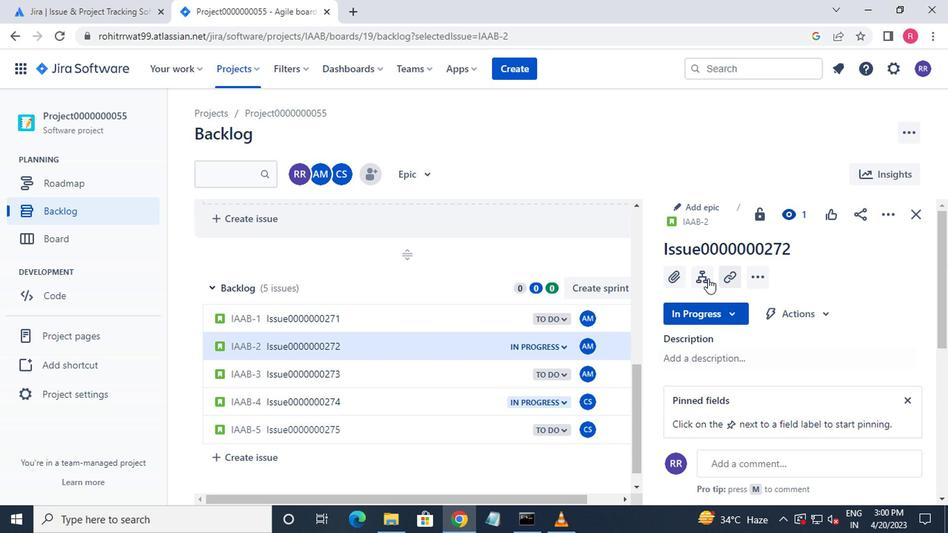 
Action: Mouse pressed left at (698, 275)
Screenshot: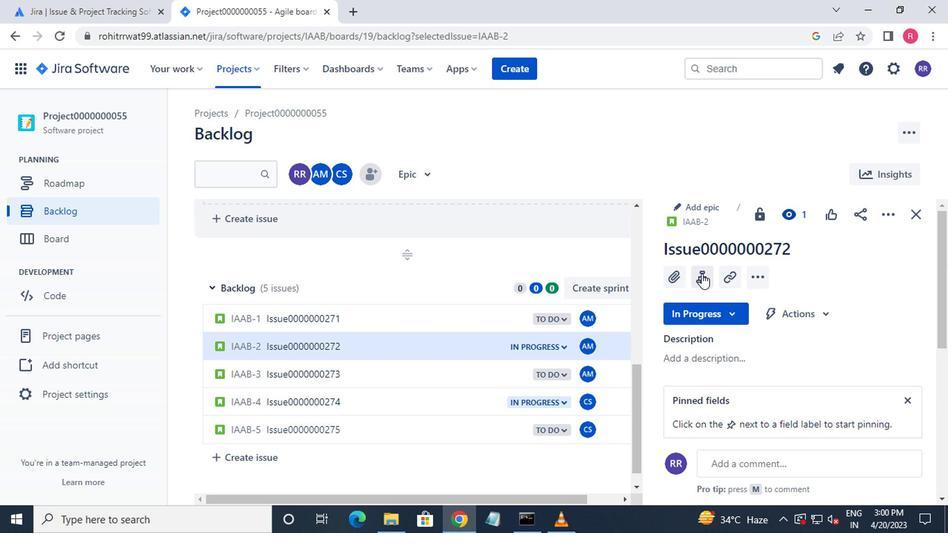 
Action: Mouse moved to (748, 313)
Screenshot: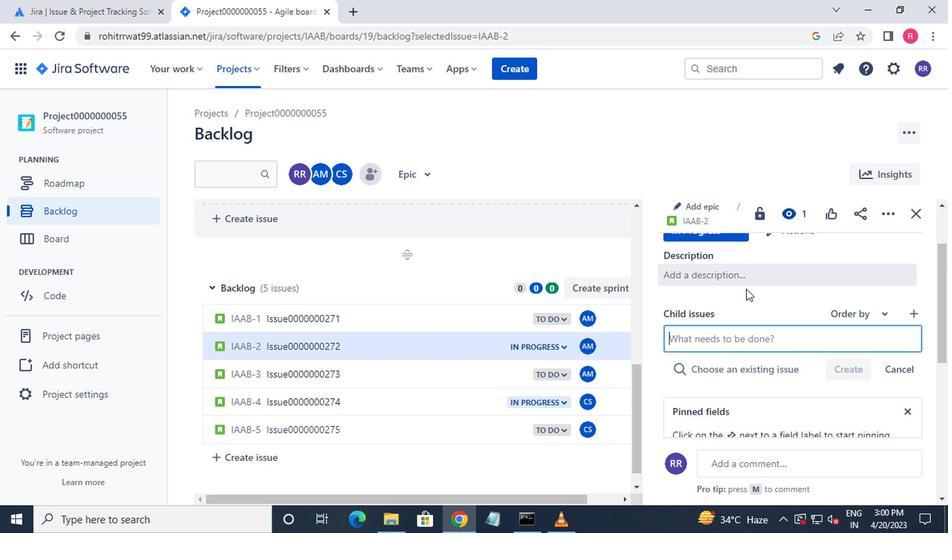 
Action: Key pressed <Key.shift>CHILD<Key.shift_r>ISSUE0000000543<Key.enter>
Screenshot: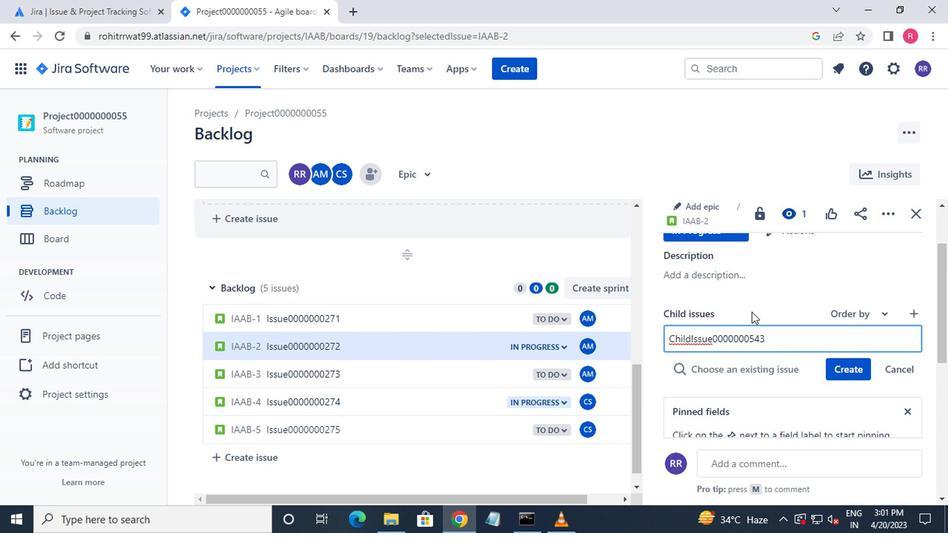 
